 Task: In Heading Arial with underline. Font size of heading  '18'Font style of data Calibri. Font size of data  9Alignment of headline & data Align center. Fill color in heading,  RedFont color of data Black Apply border in Data No BorderIn the sheet   Pinnacle Sales templetes book
Action: Mouse moved to (257, 120)
Screenshot: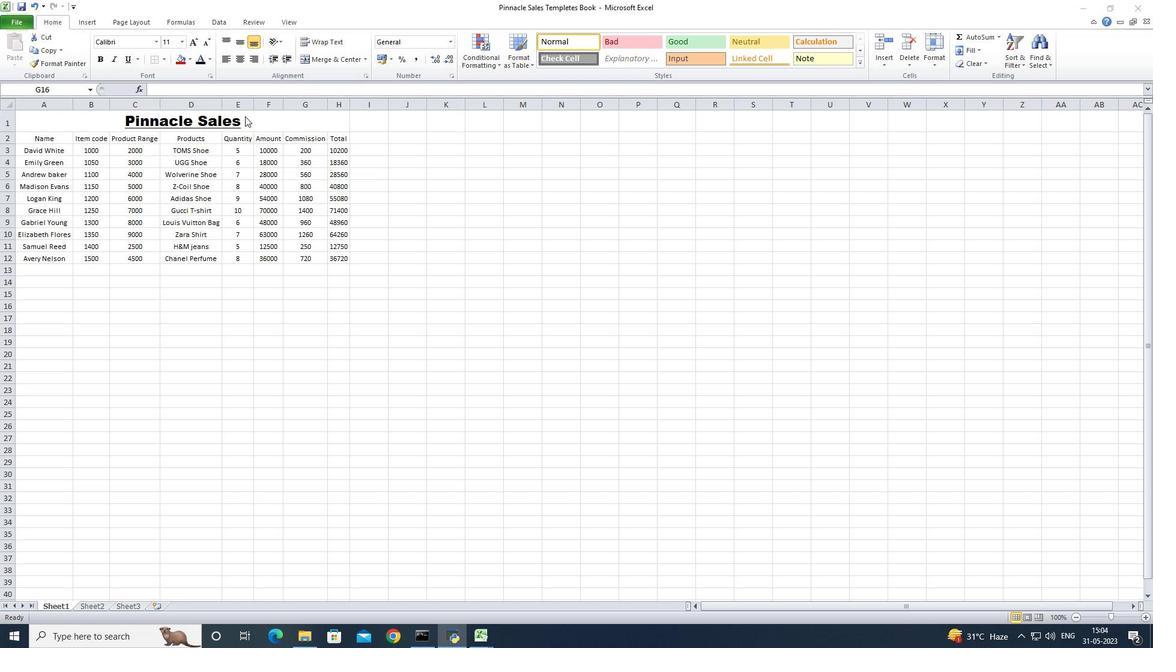 
Action: Mouse pressed left at (257, 120)
Screenshot: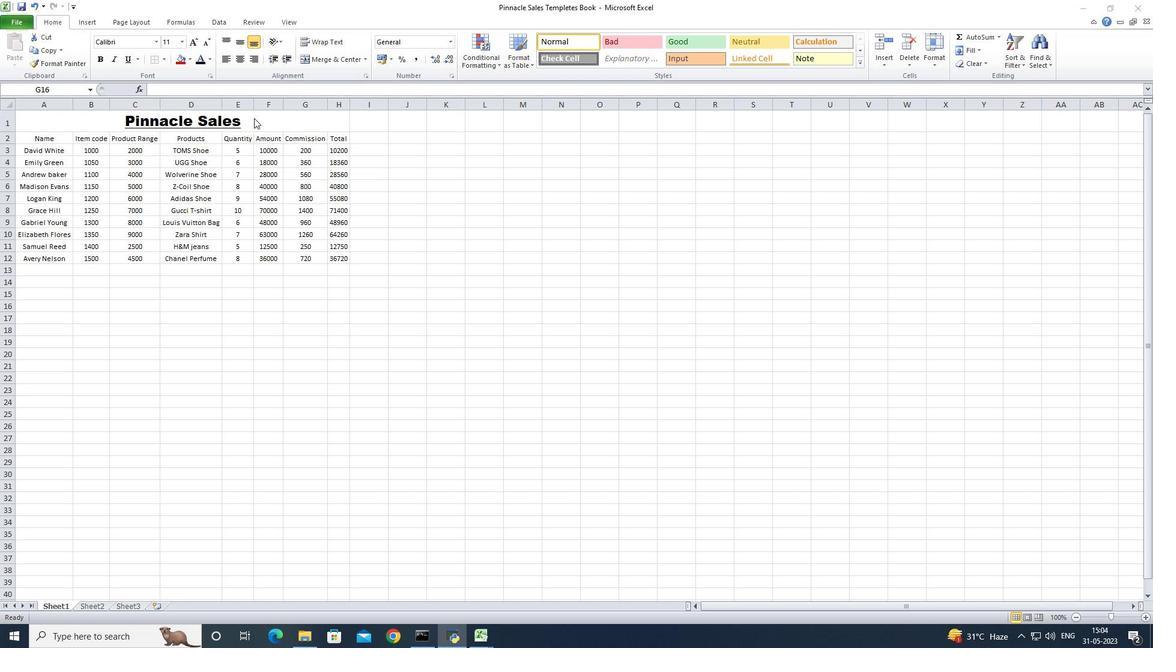 
Action: Mouse moved to (257, 120)
Screenshot: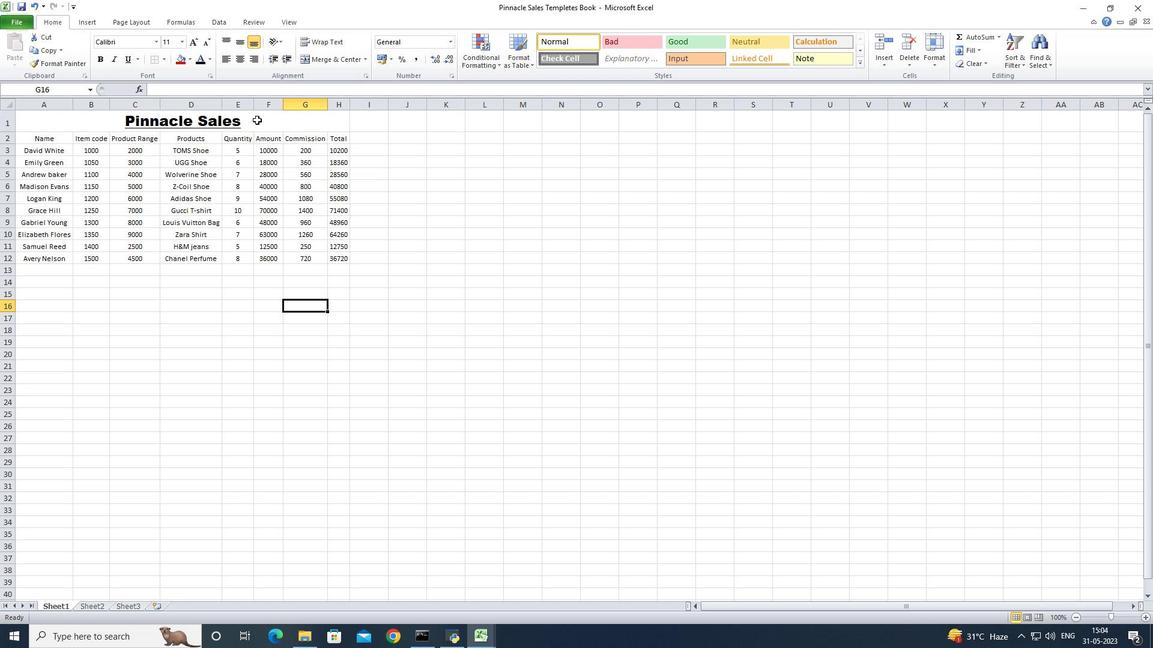
Action: Mouse pressed left at (257, 120)
Screenshot: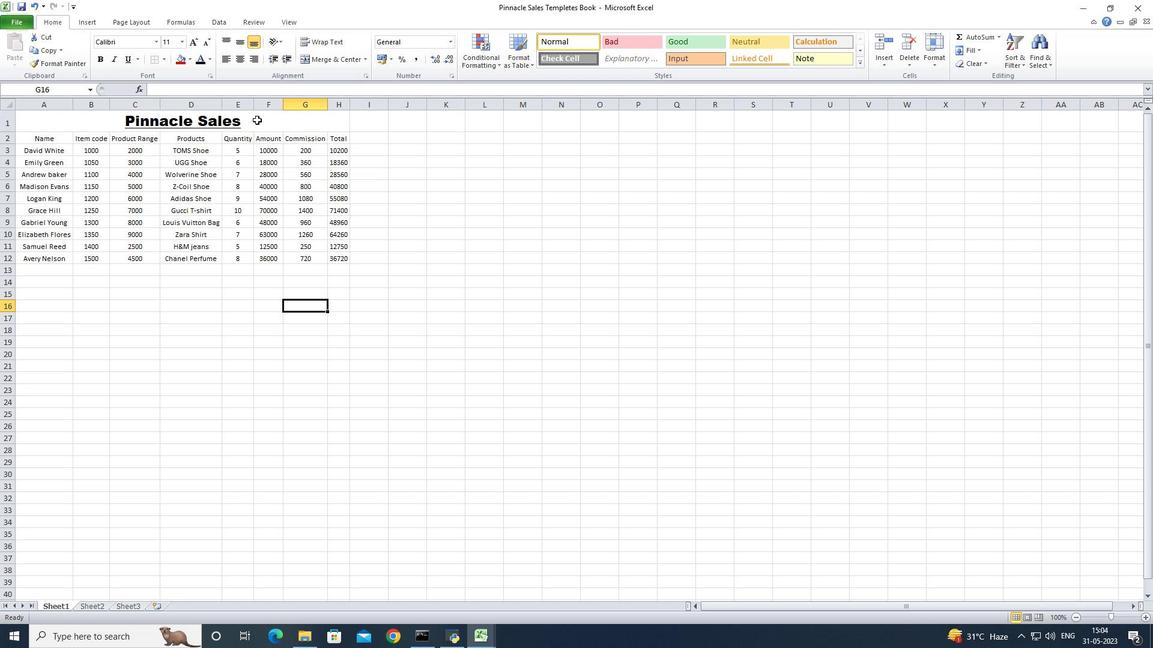 
Action: Mouse moved to (152, 43)
Screenshot: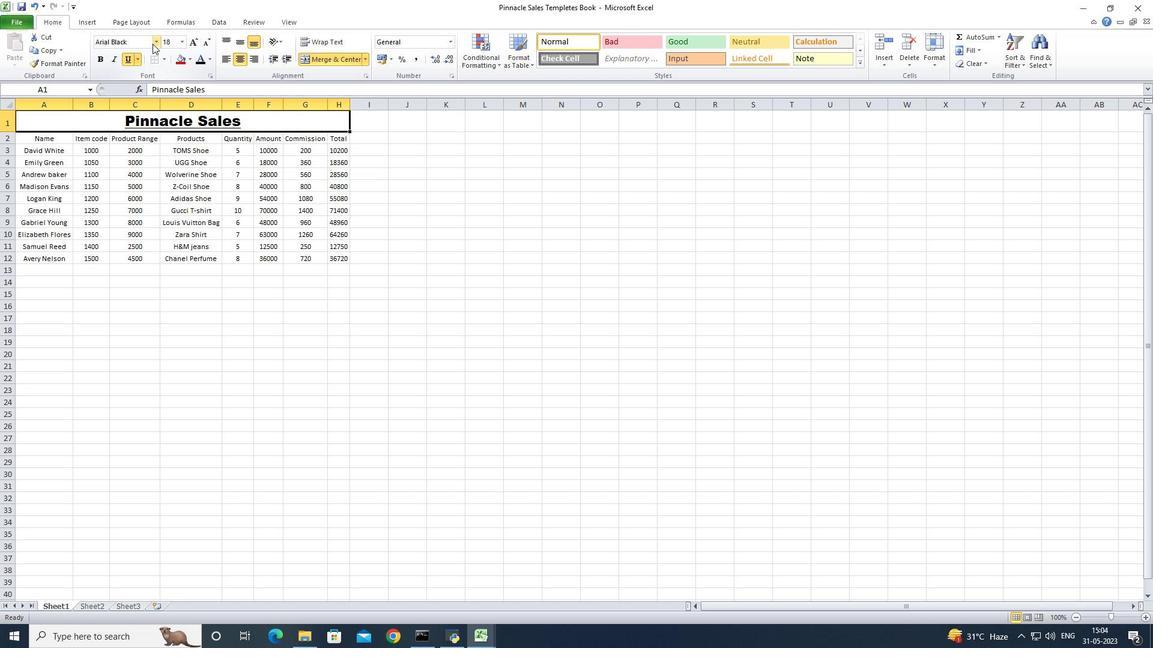 
Action: Mouse pressed left at (152, 43)
Screenshot: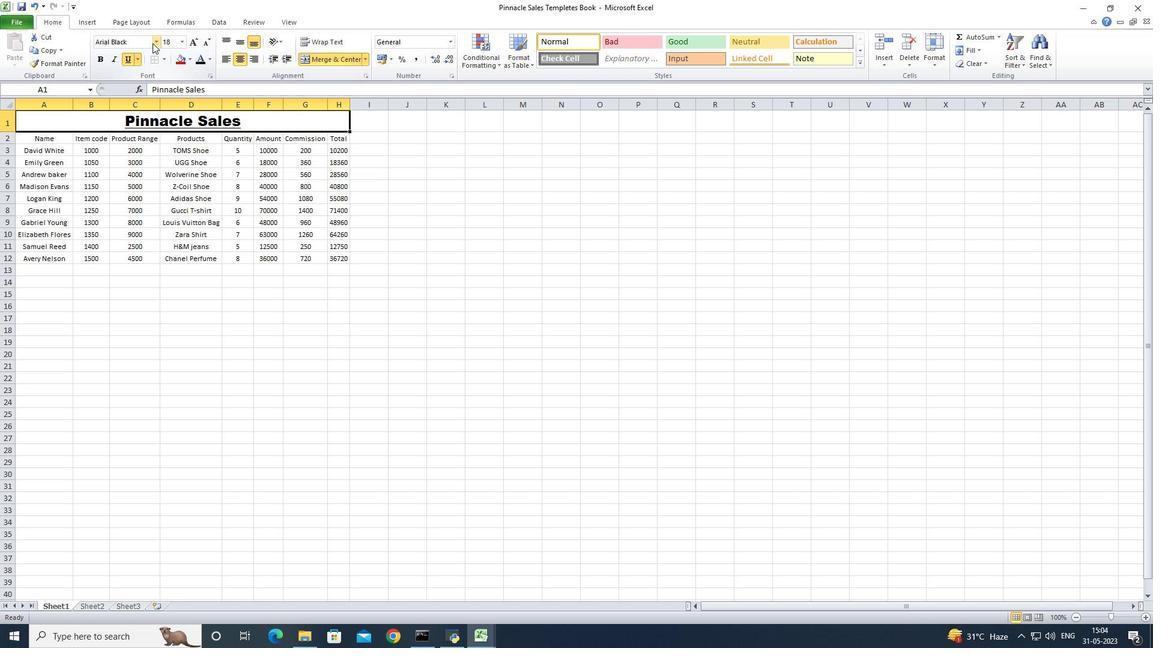 
Action: Mouse moved to (135, 137)
Screenshot: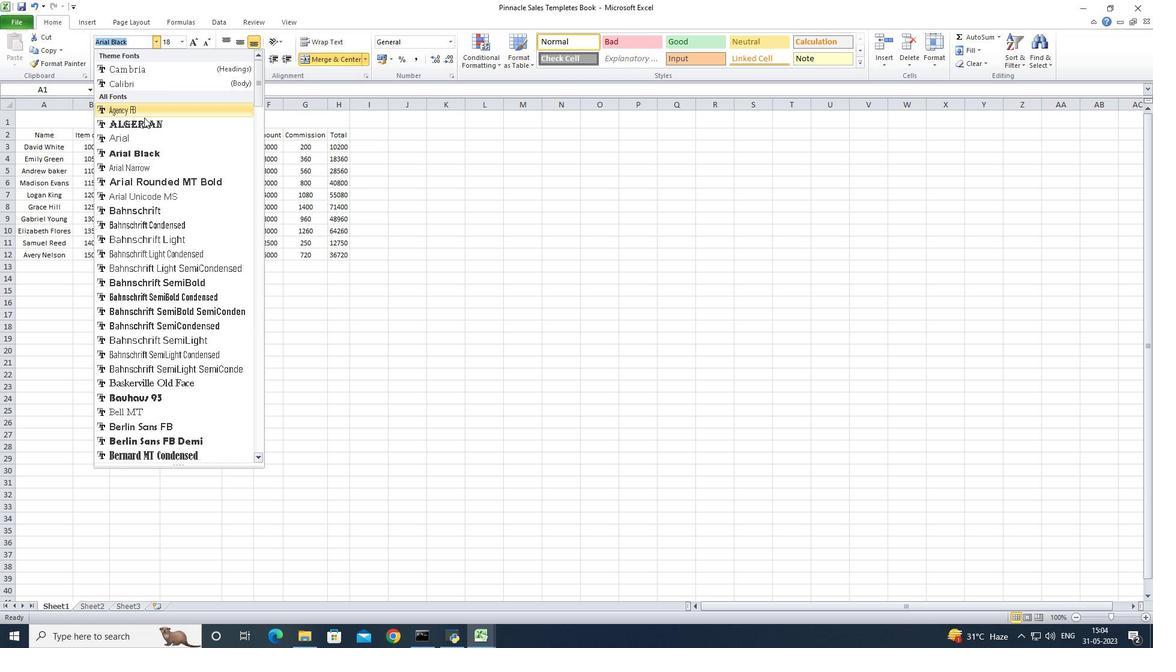 
Action: Mouse pressed left at (135, 137)
Screenshot: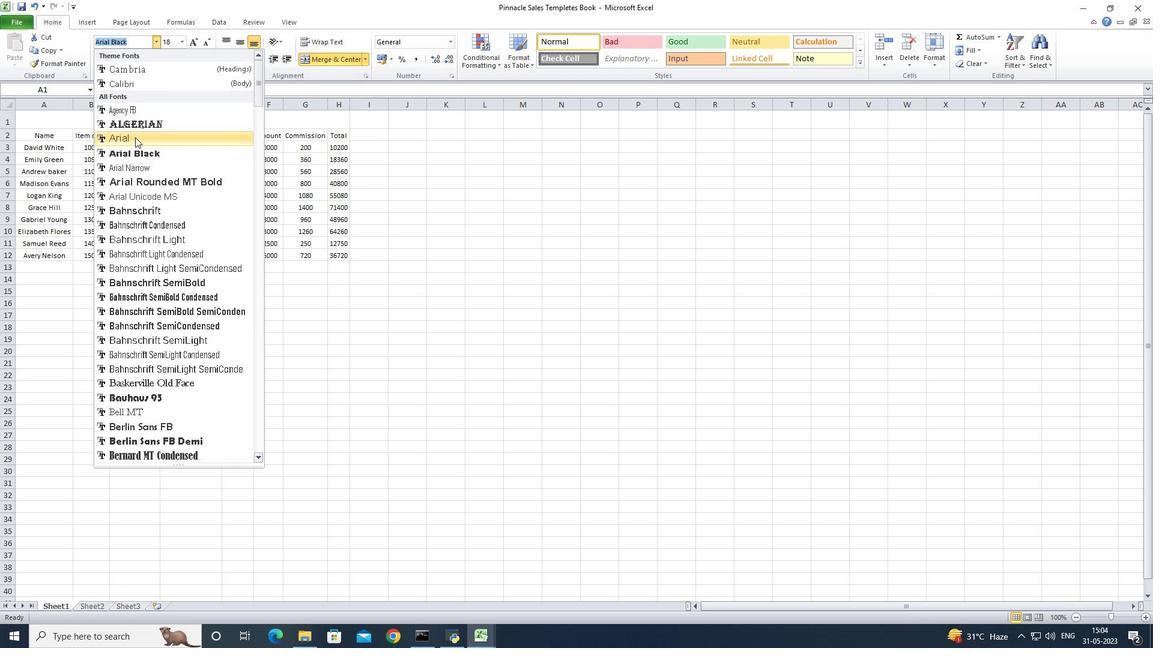 
Action: Mouse moved to (127, 64)
Screenshot: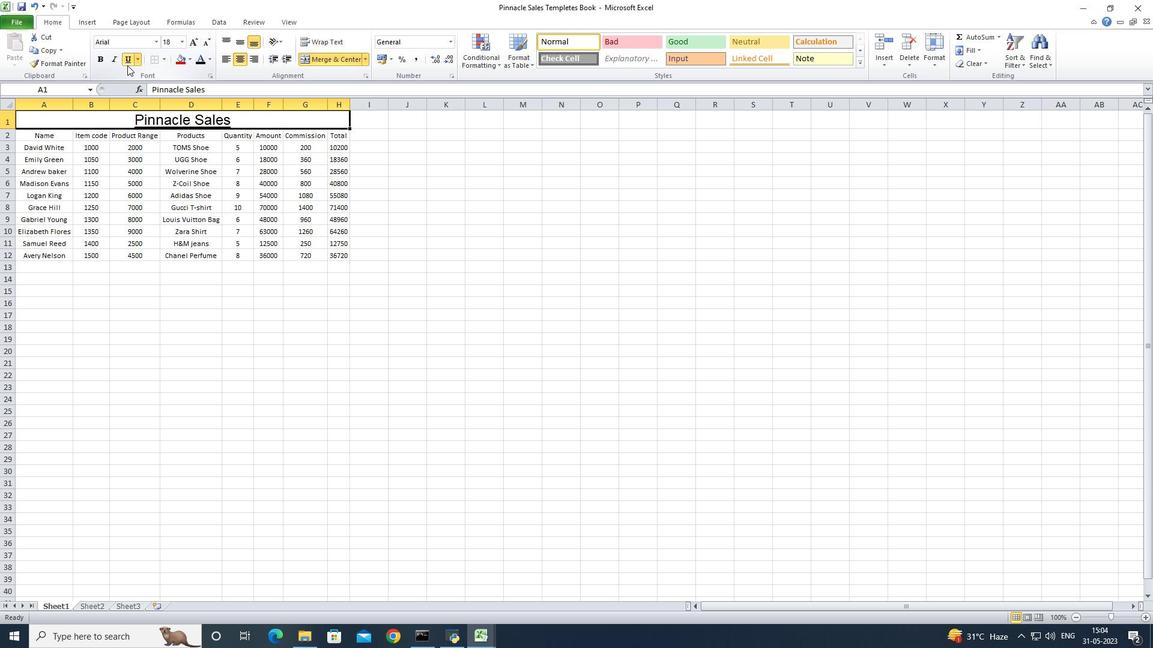 
Action: Mouse pressed left at (127, 64)
Screenshot: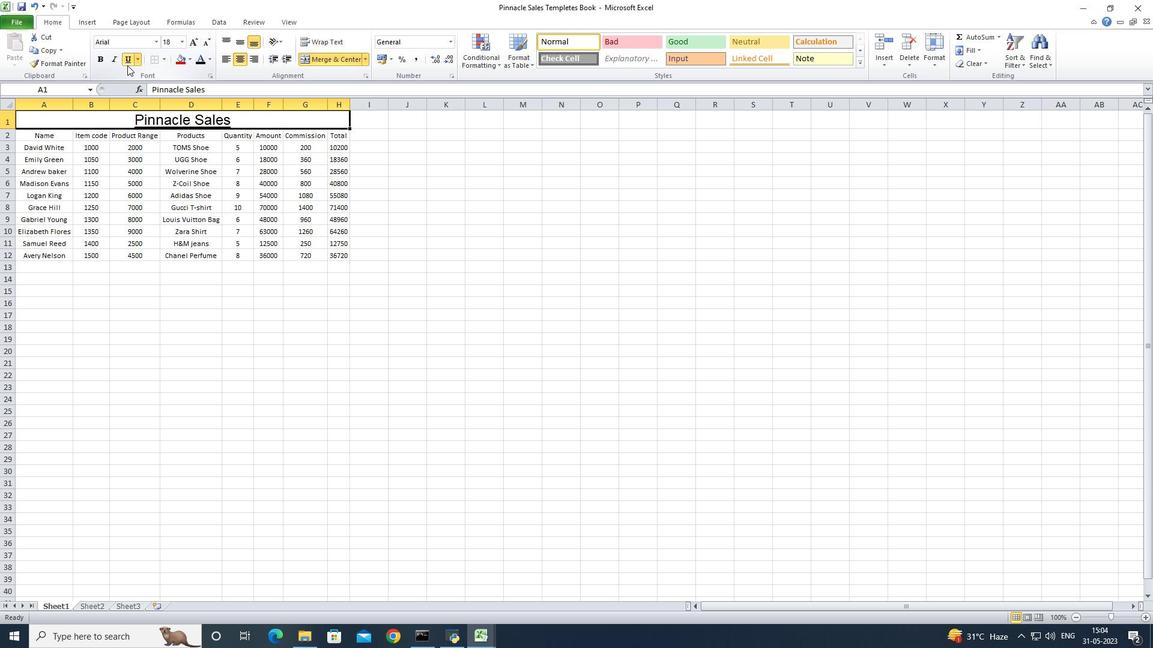 
Action: Mouse moved to (130, 57)
Screenshot: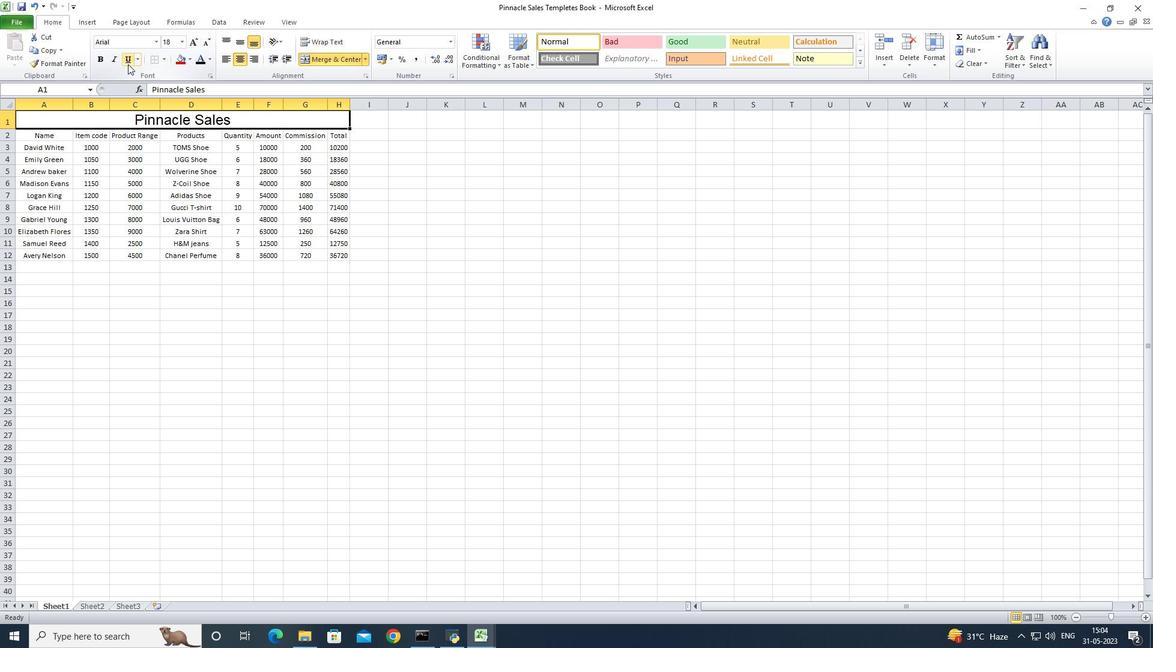 
Action: Mouse pressed left at (130, 57)
Screenshot: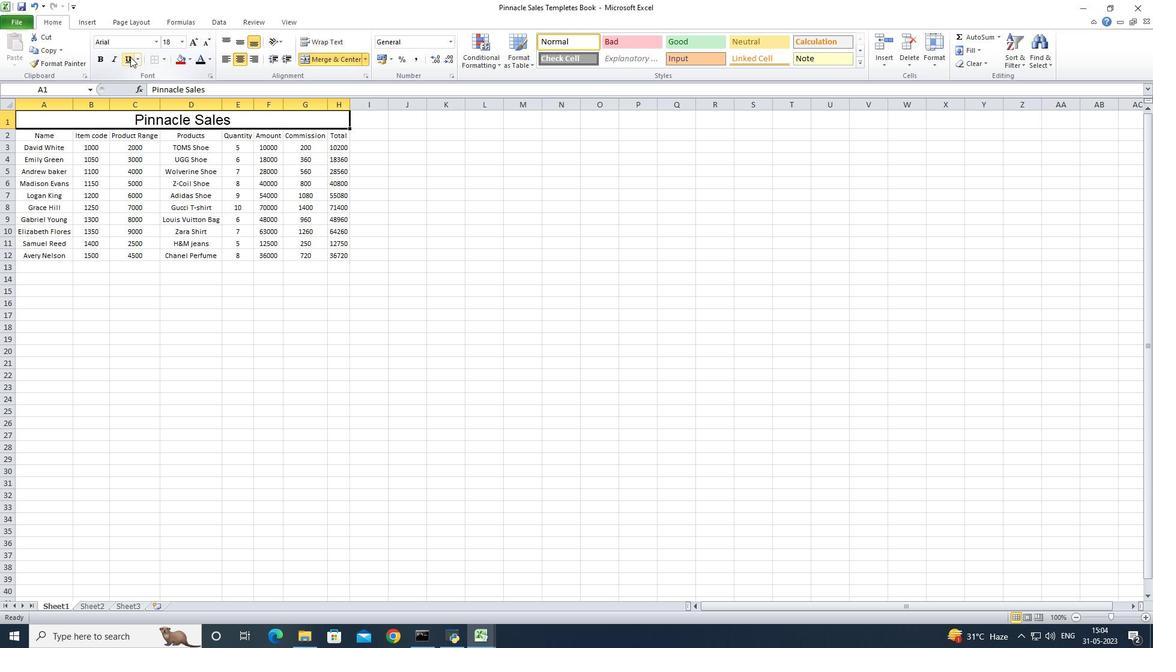 
Action: Mouse moved to (185, 45)
Screenshot: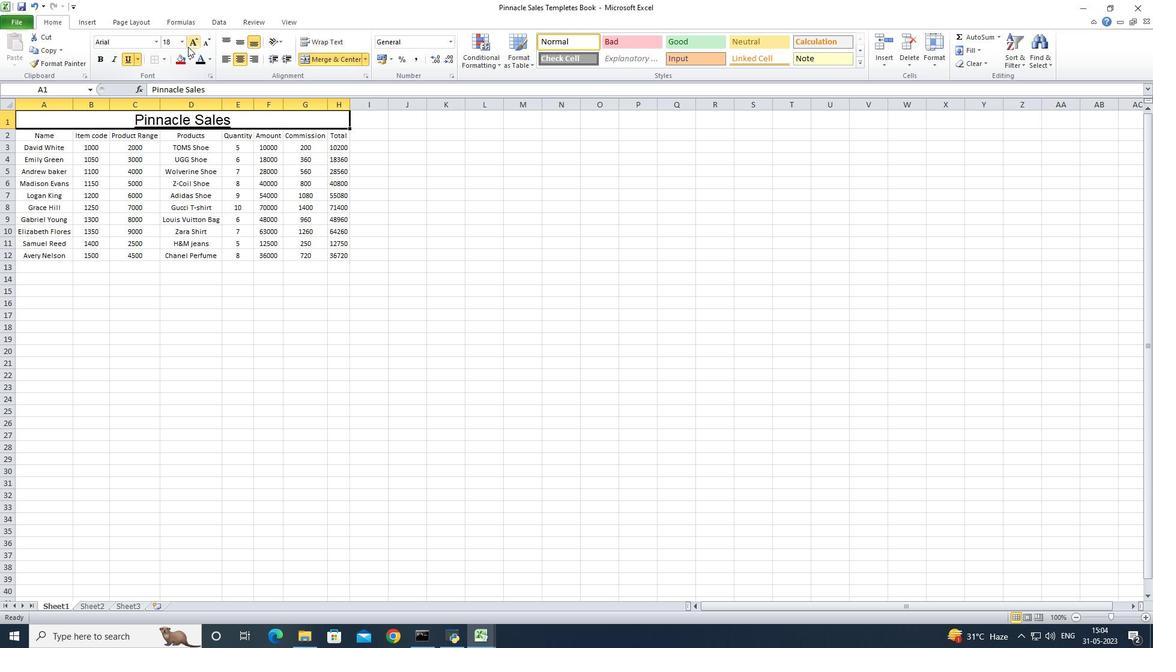 
Action: Mouse pressed left at (185, 45)
Screenshot: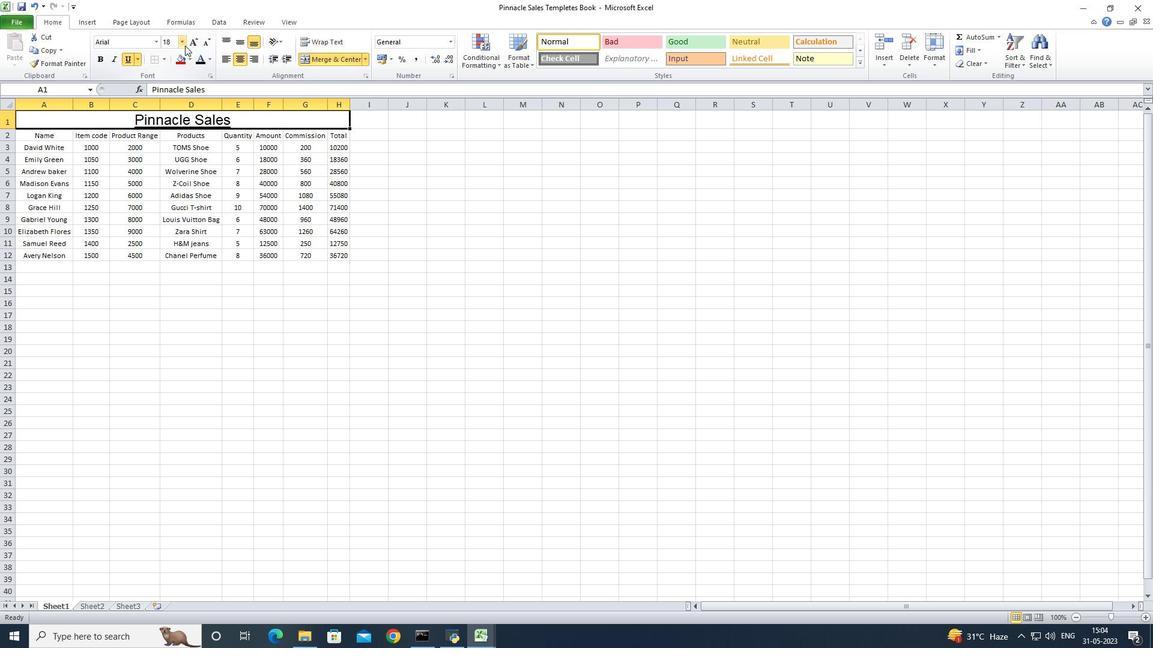 
Action: Mouse moved to (164, 127)
Screenshot: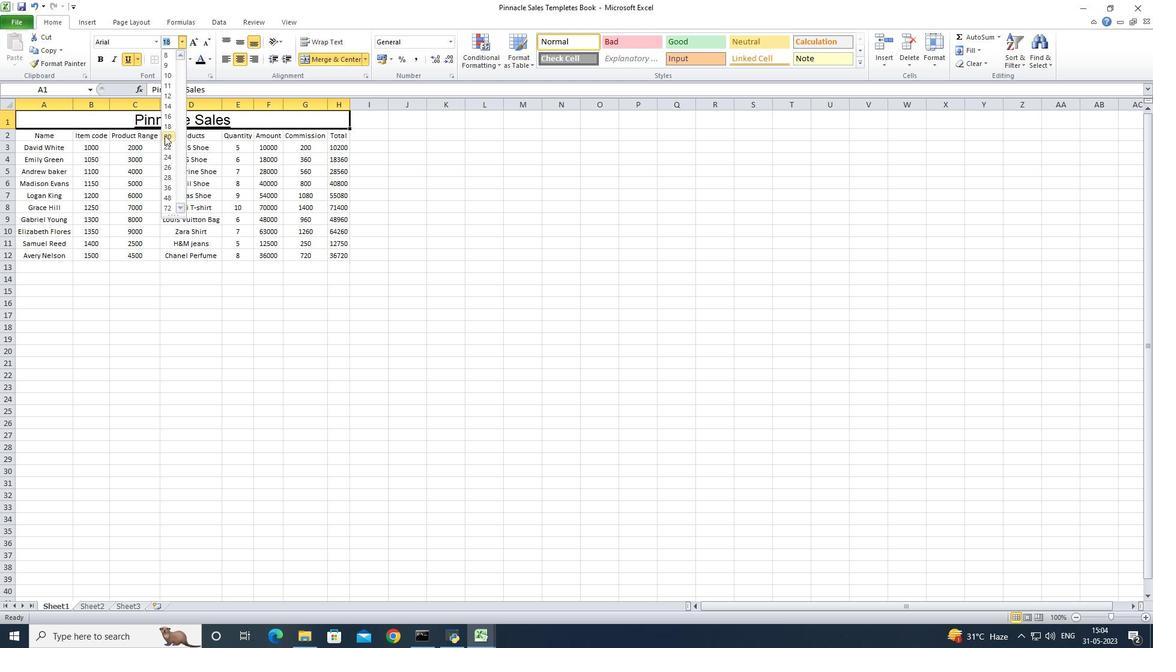
Action: Mouse pressed left at (164, 127)
Screenshot: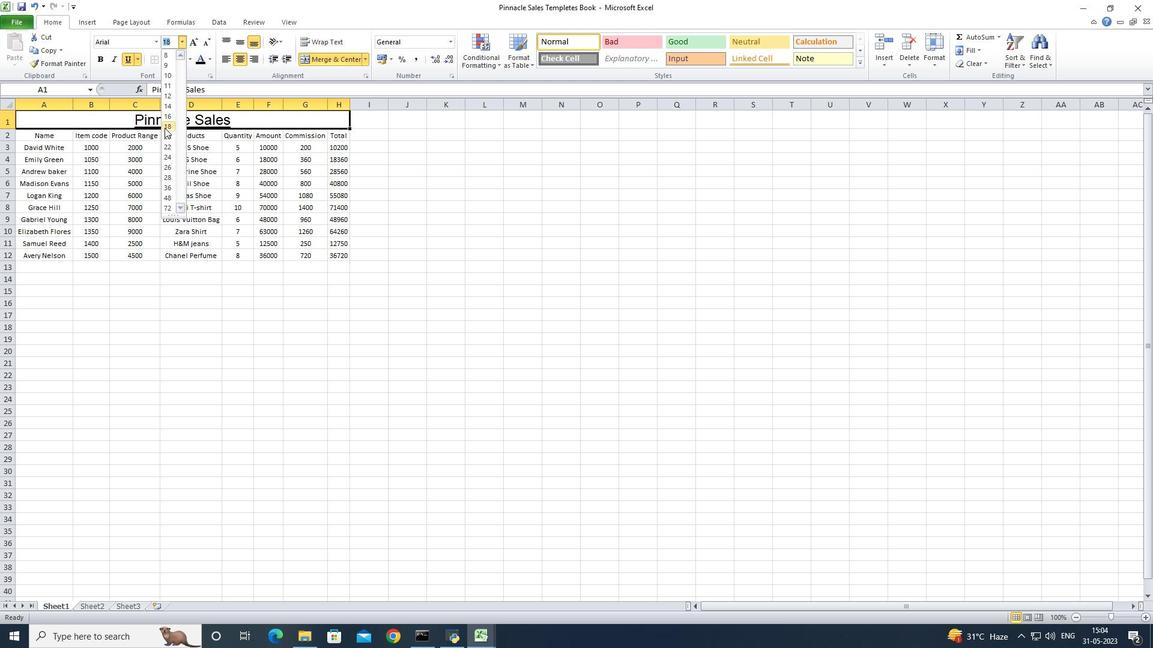 
Action: Mouse moved to (62, 136)
Screenshot: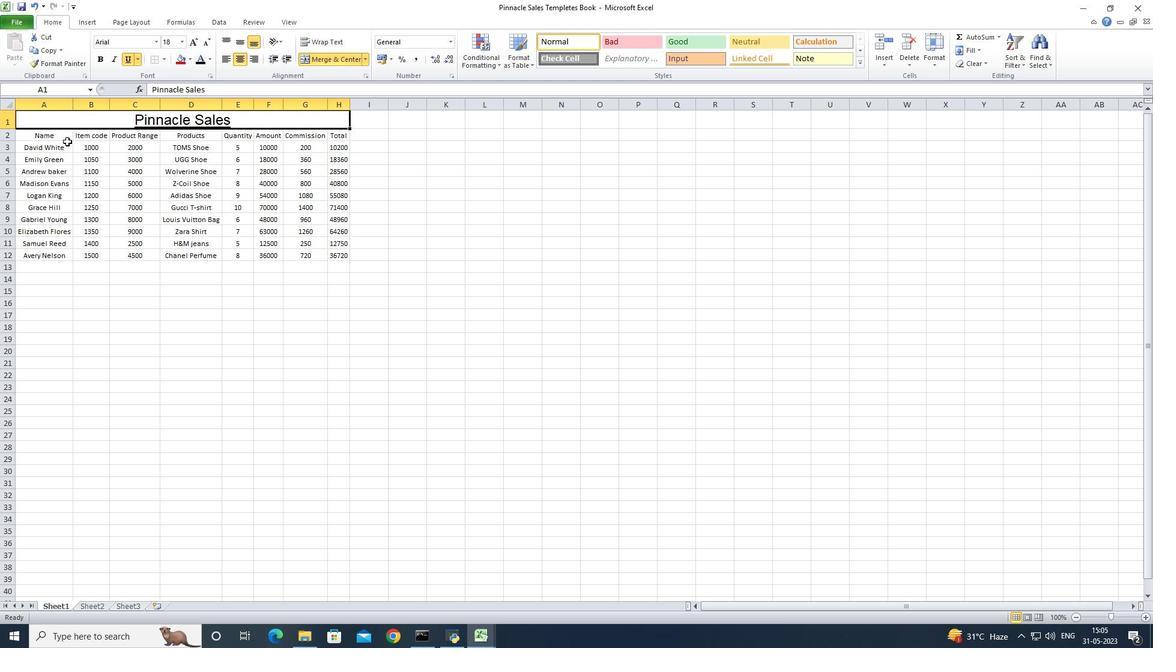 
Action: Mouse pressed left at (62, 136)
Screenshot: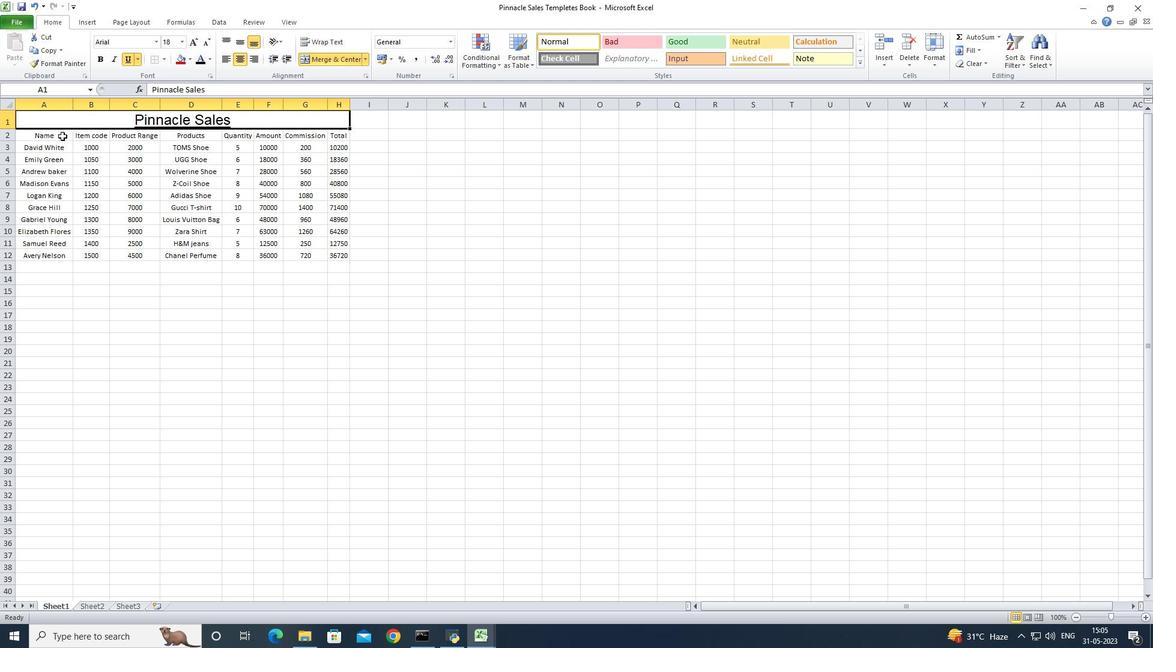 
Action: Mouse moved to (153, 42)
Screenshot: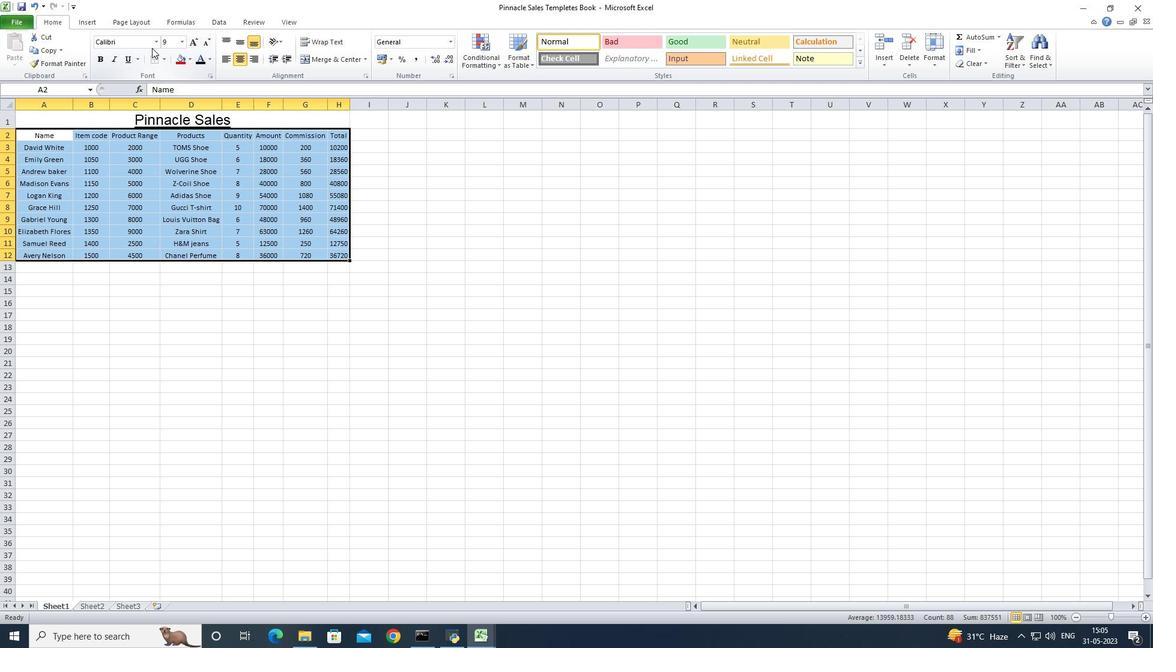 
Action: Mouse pressed left at (153, 42)
Screenshot: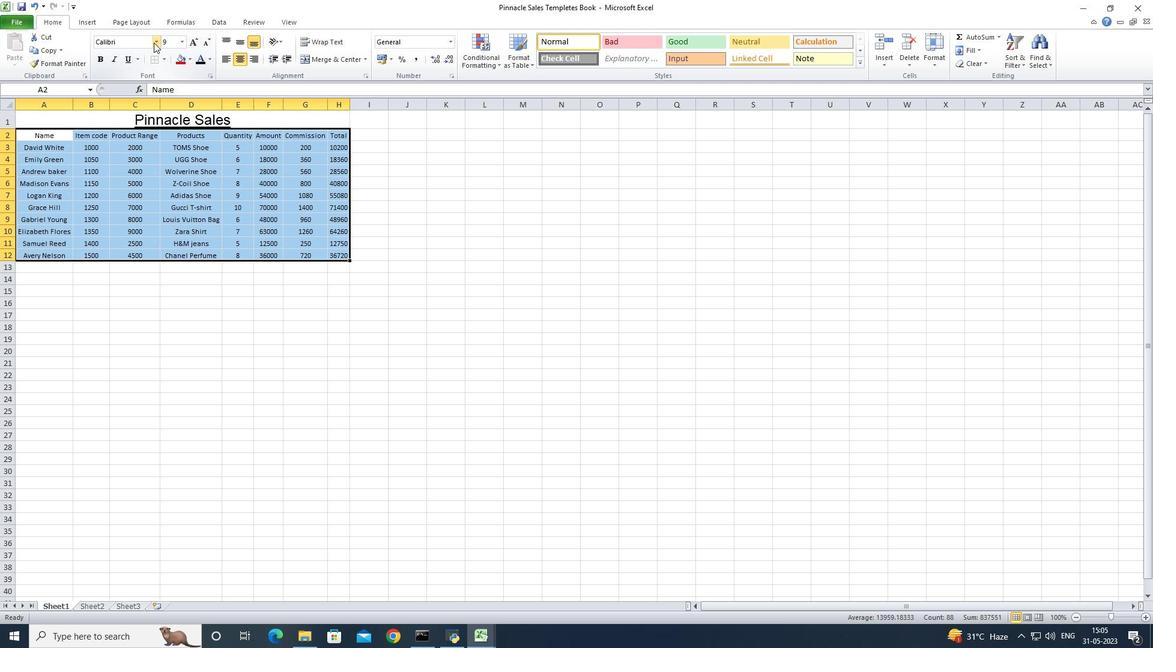 
Action: Mouse moved to (128, 79)
Screenshot: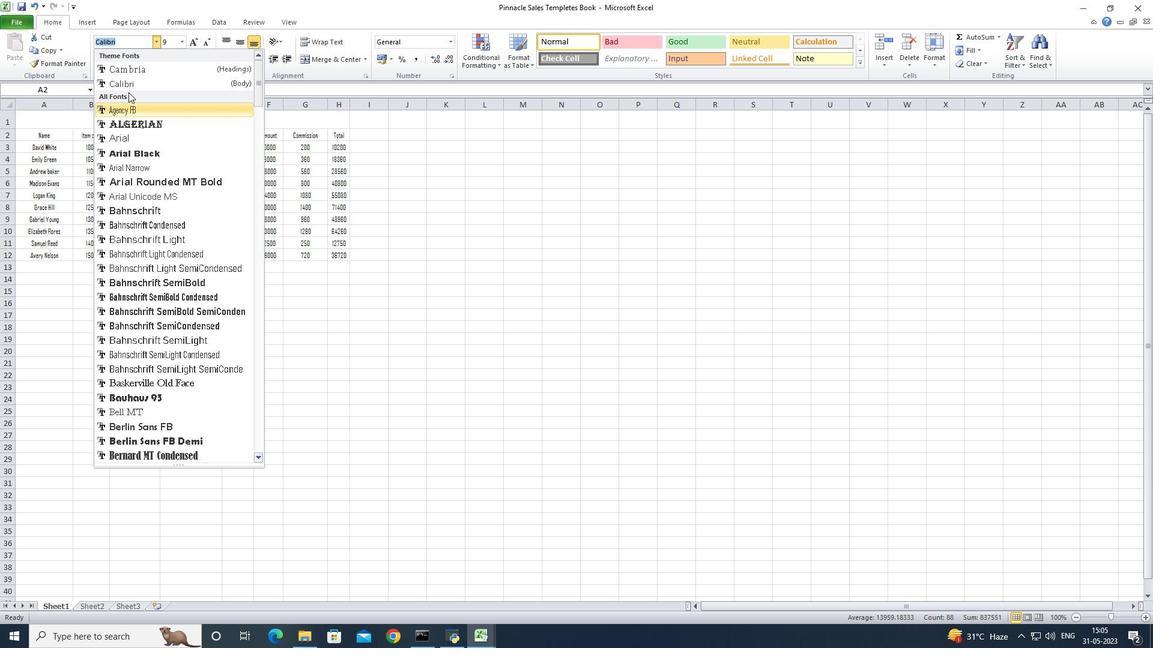
Action: Mouse pressed left at (128, 79)
Screenshot: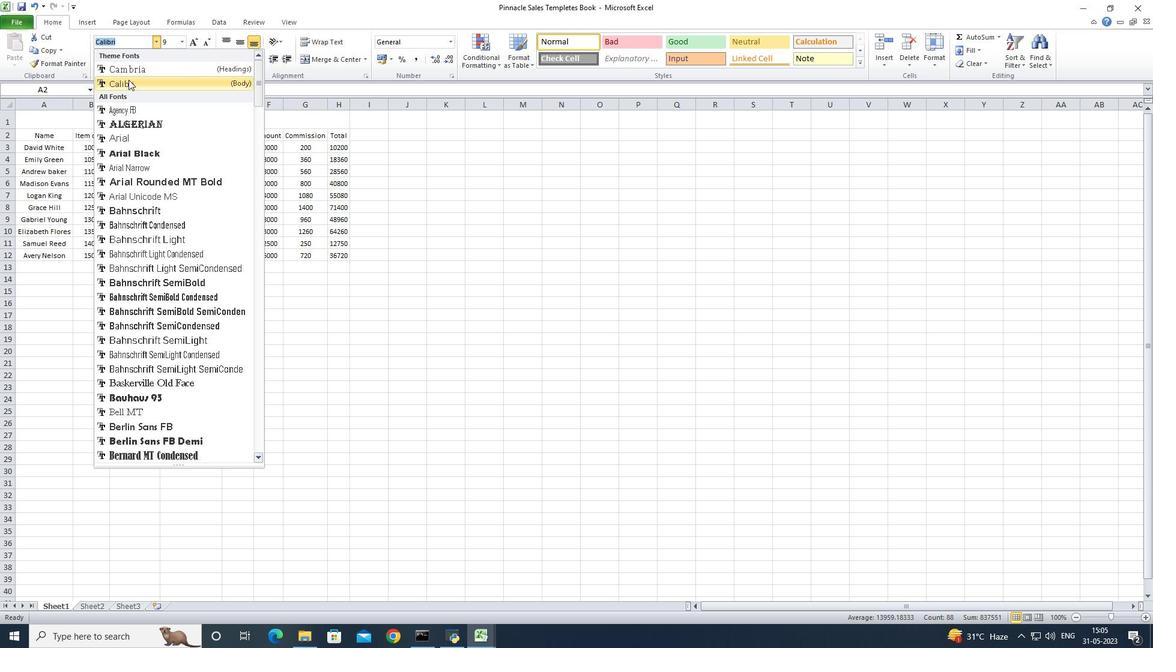 
Action: Mouse moved to (183, 42)
Screenshot: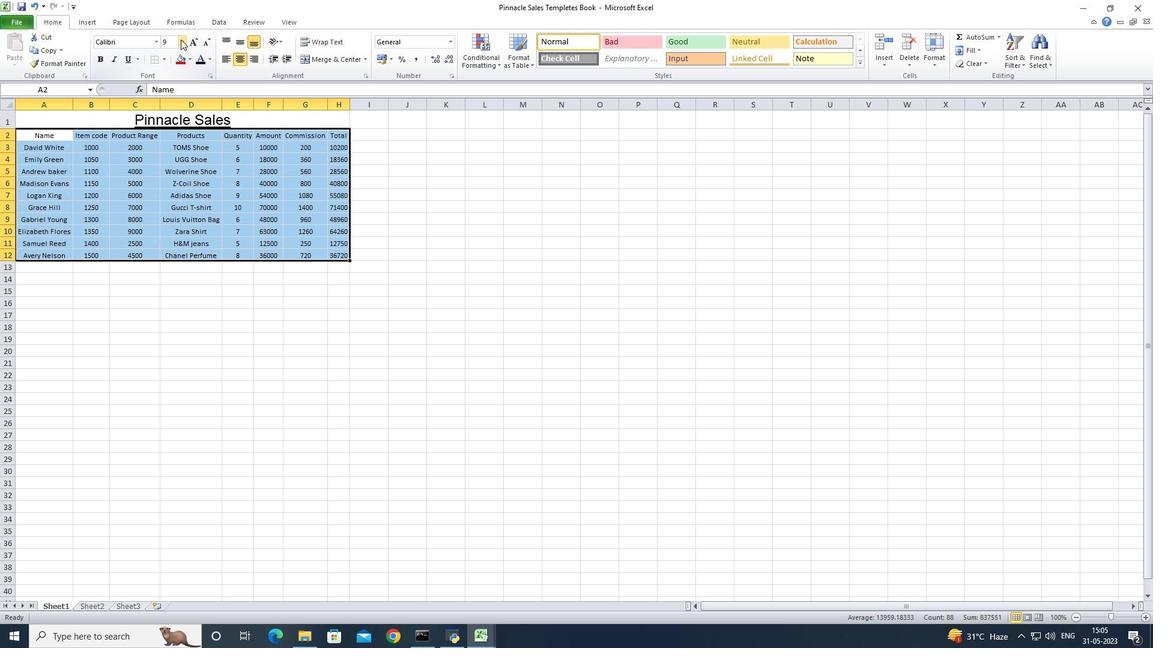 
Action: Mouse pressed left at (183, 42)
Screenshot: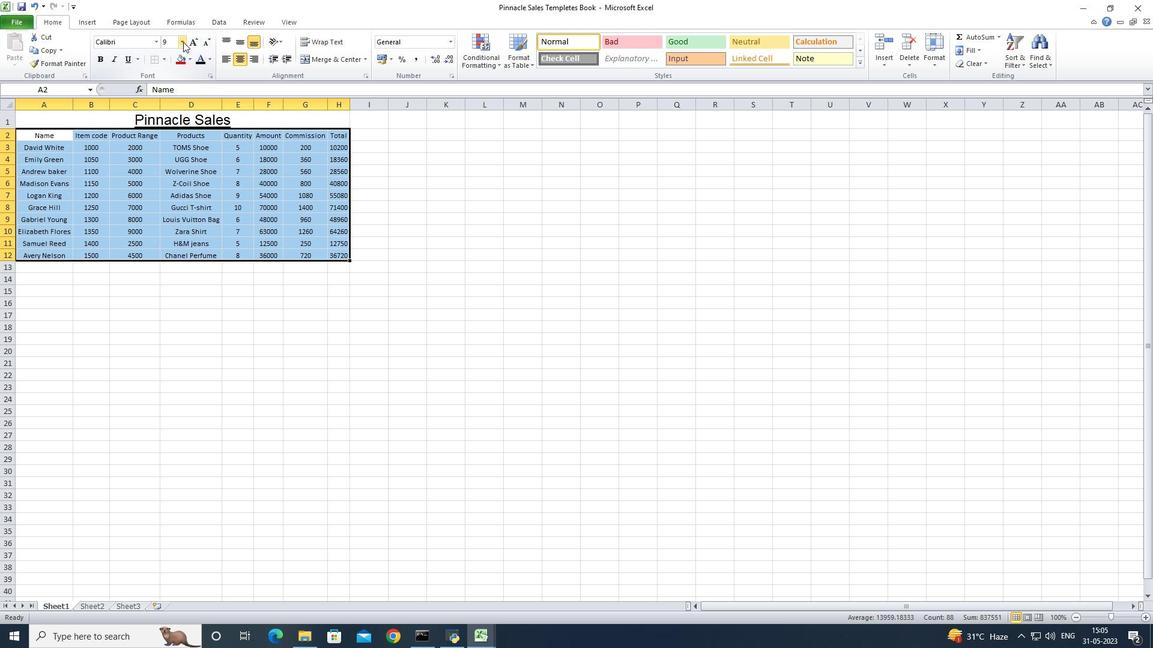 
Action: Mouse moved to (167, 65)
Screenshot: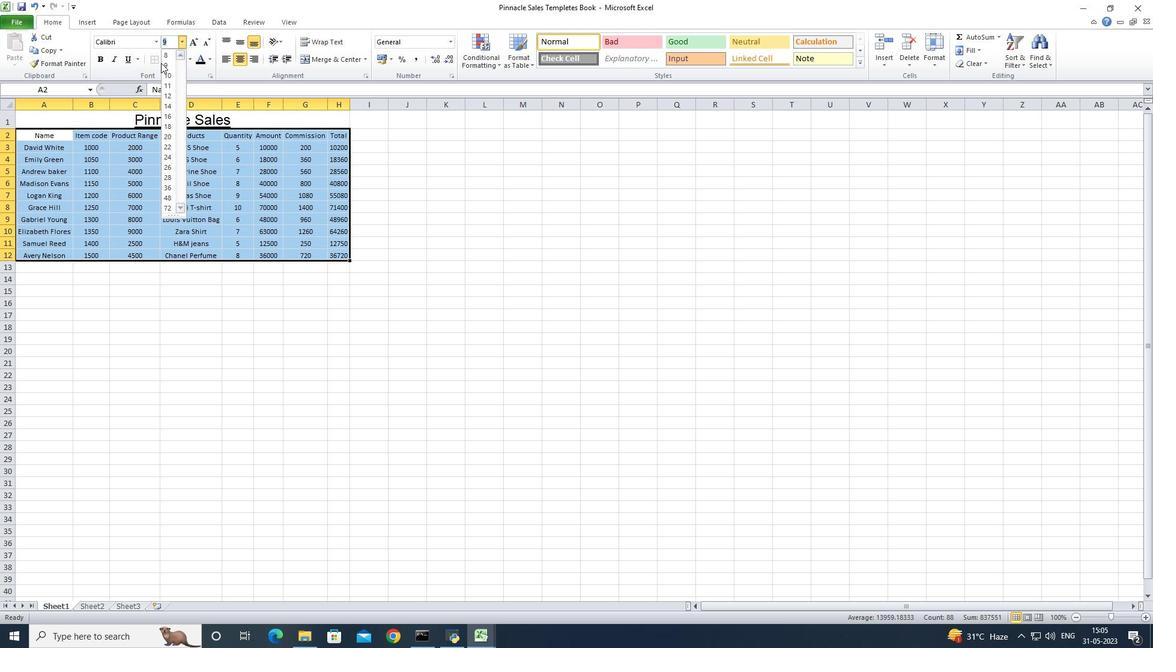 
Action: Mouse pressed left at (167, 65)
Screenshot: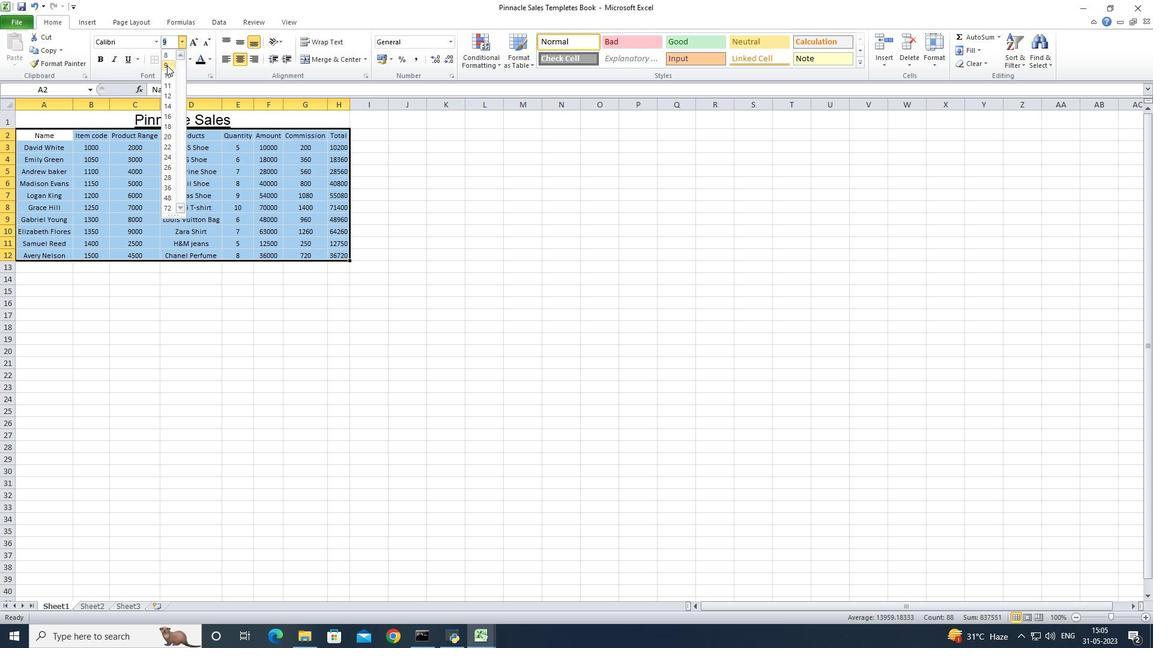 
Action: Mouse moved to (109, 120)
Screenshot: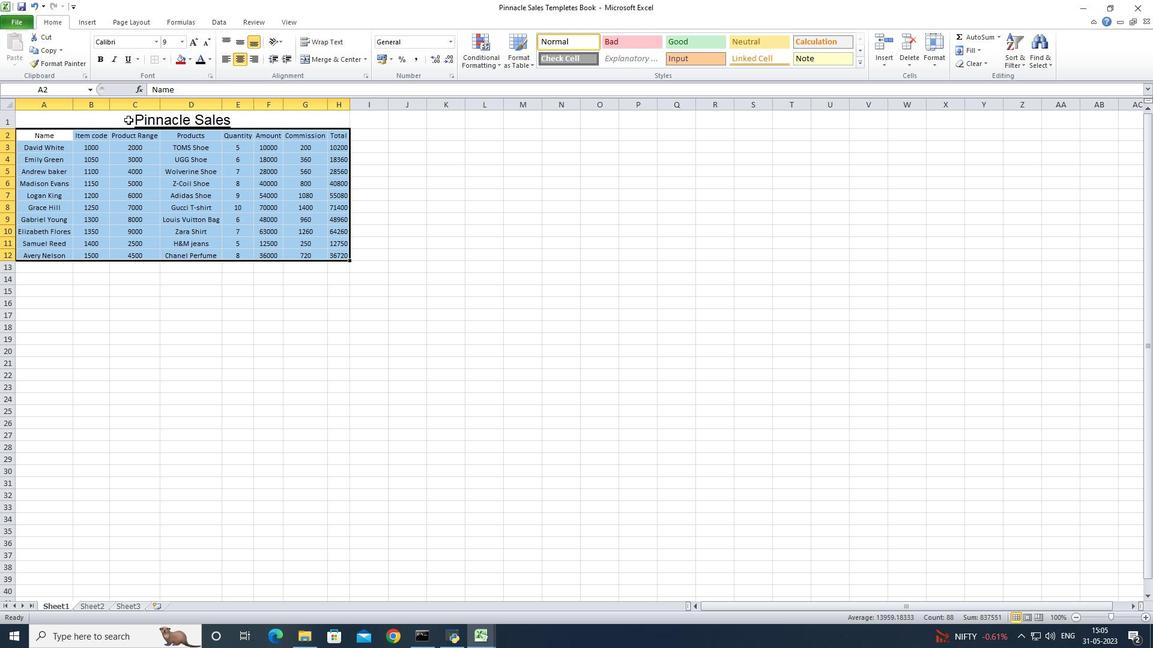 
Action: Mouse pressed left at (109, 120)
Screenshot: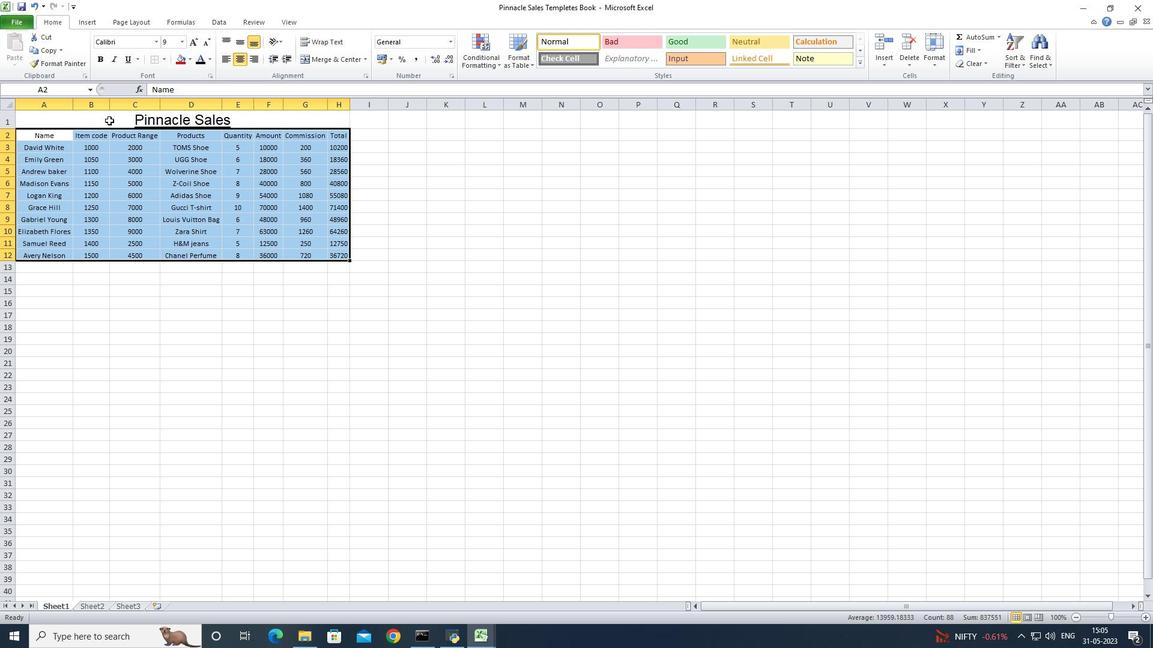 
Action: Mouse moved to (243, 63)
Screenshot: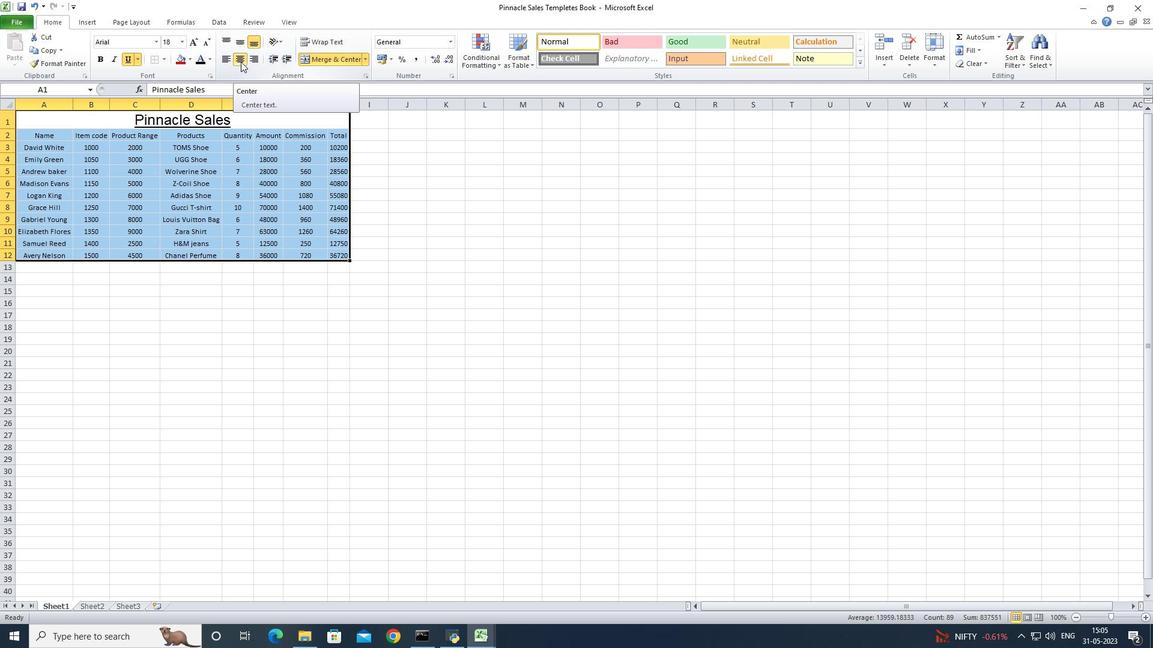 
Action: Mouse pressed left at (243, 63)
Screenshot: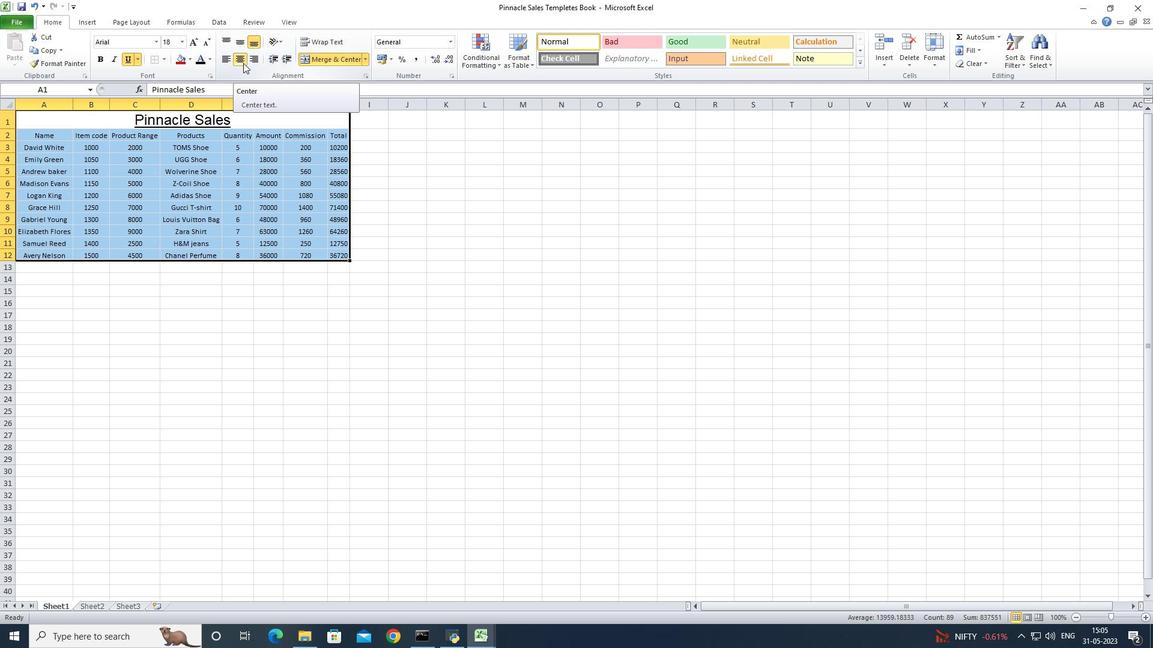 
Action: Mouse pressed left at (243, 63)
Screenshot: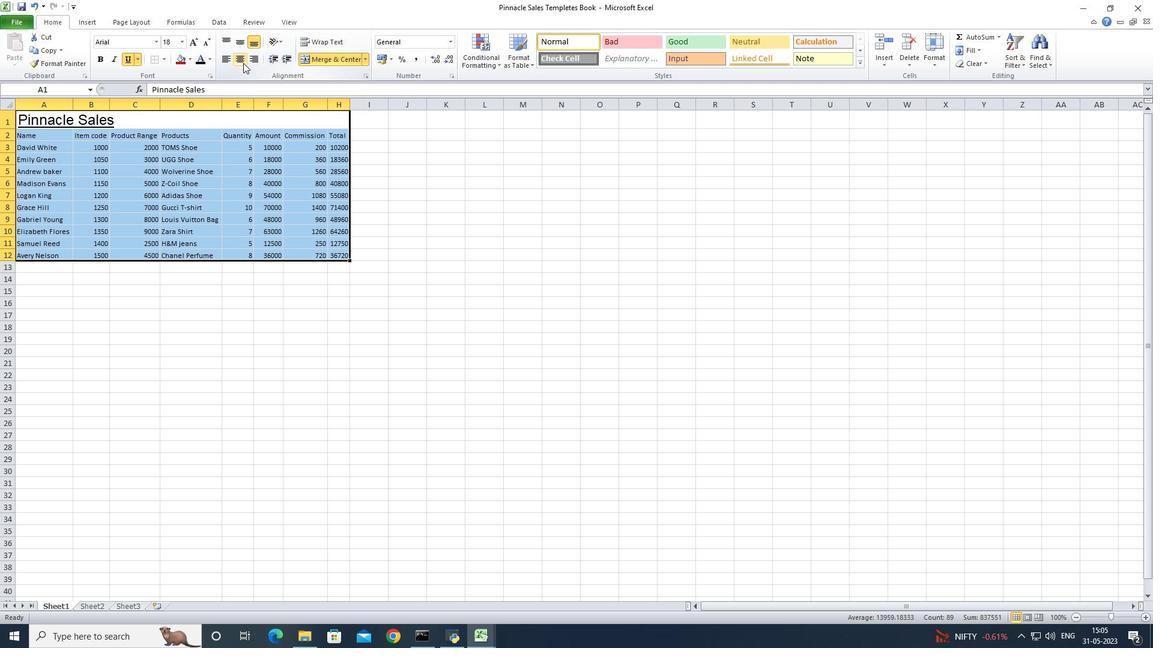 
Action: Mouse moved to (251, 123)
Screenshot: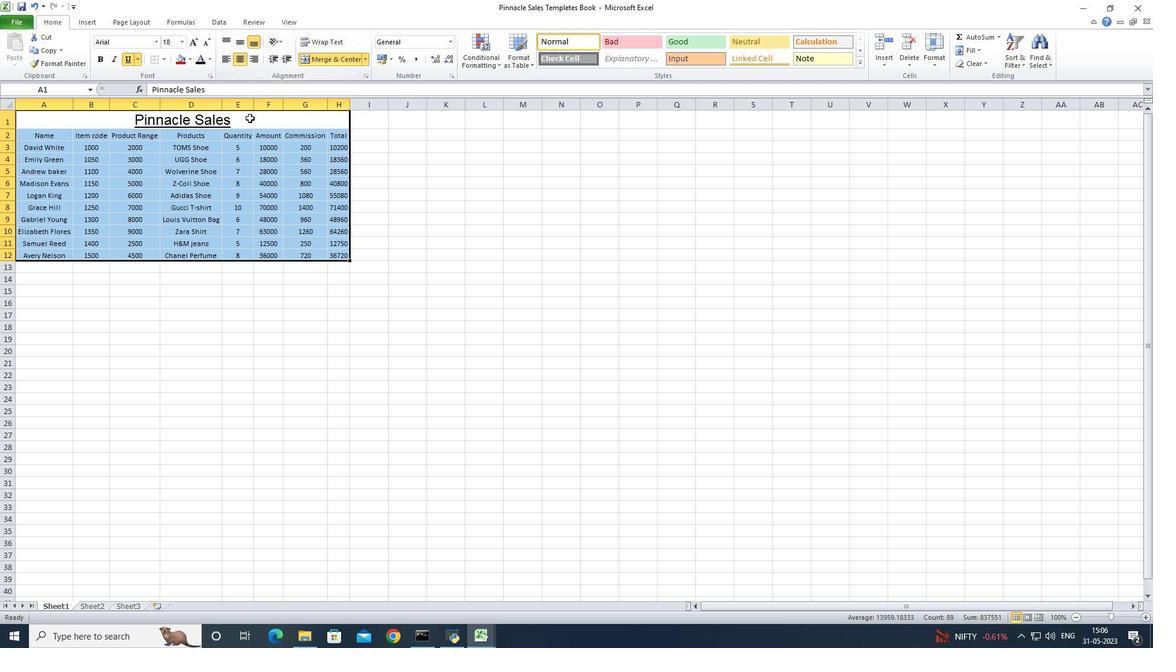 
Action: Mouse pressed left at (251, 123)
Screenshot: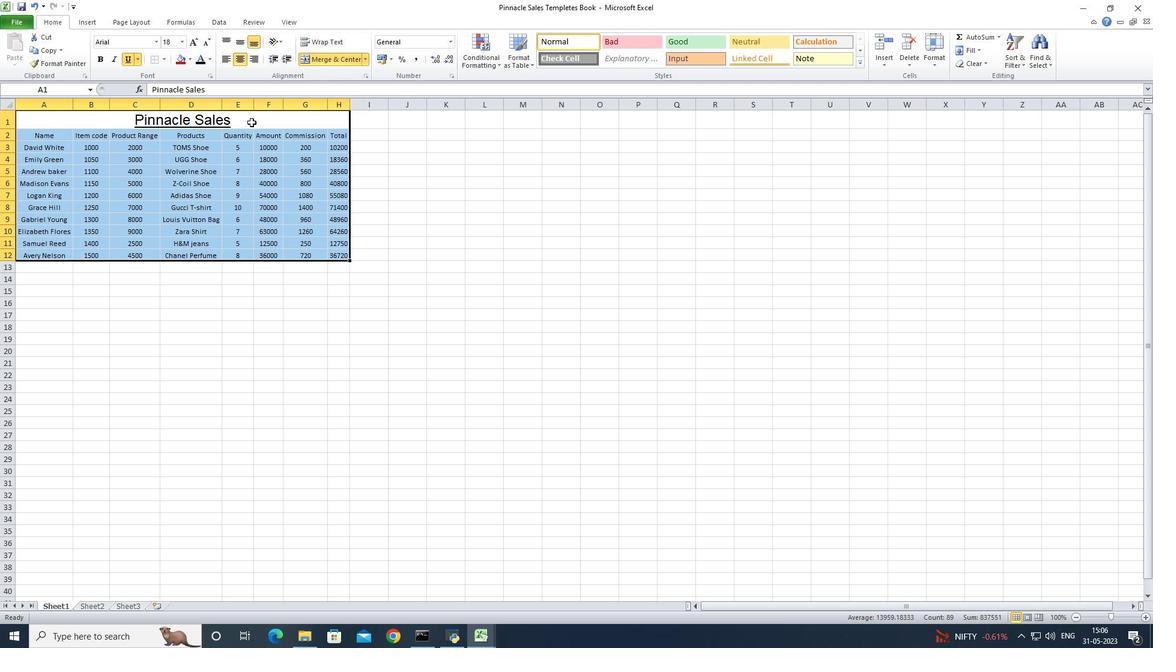 
Action: Mouse moved to (190, 62)
Screenshot: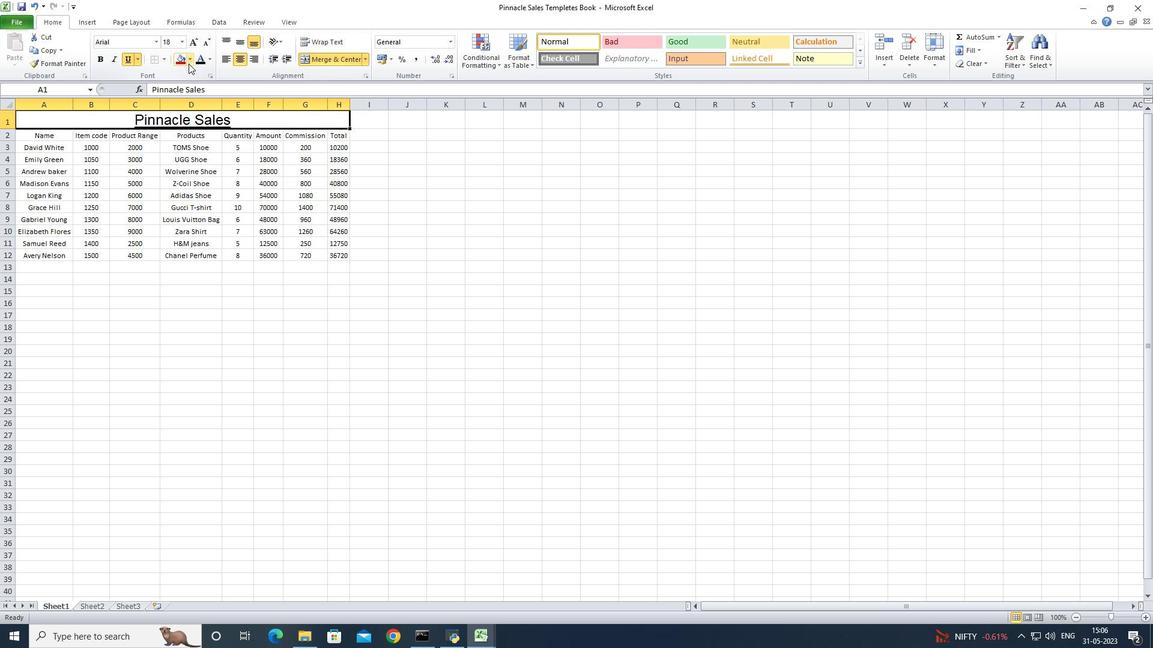 
Action: Mouse pressed left at (190, 62)
Screenshot: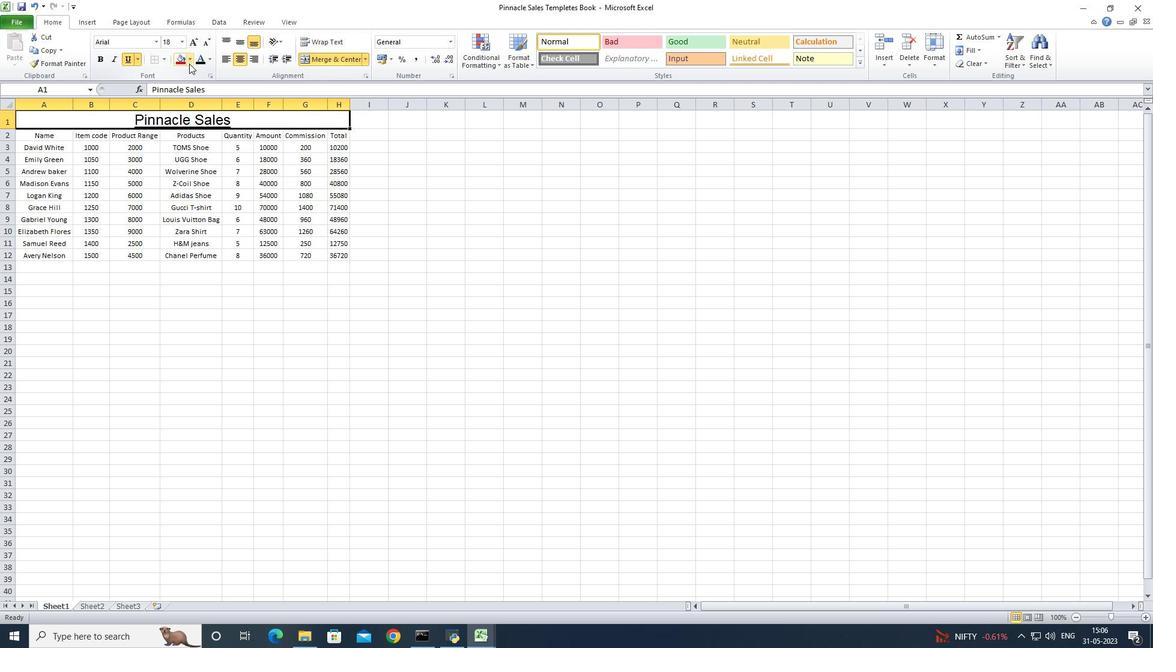 
Action: Mouse moved to (190, 148)
Screenshot: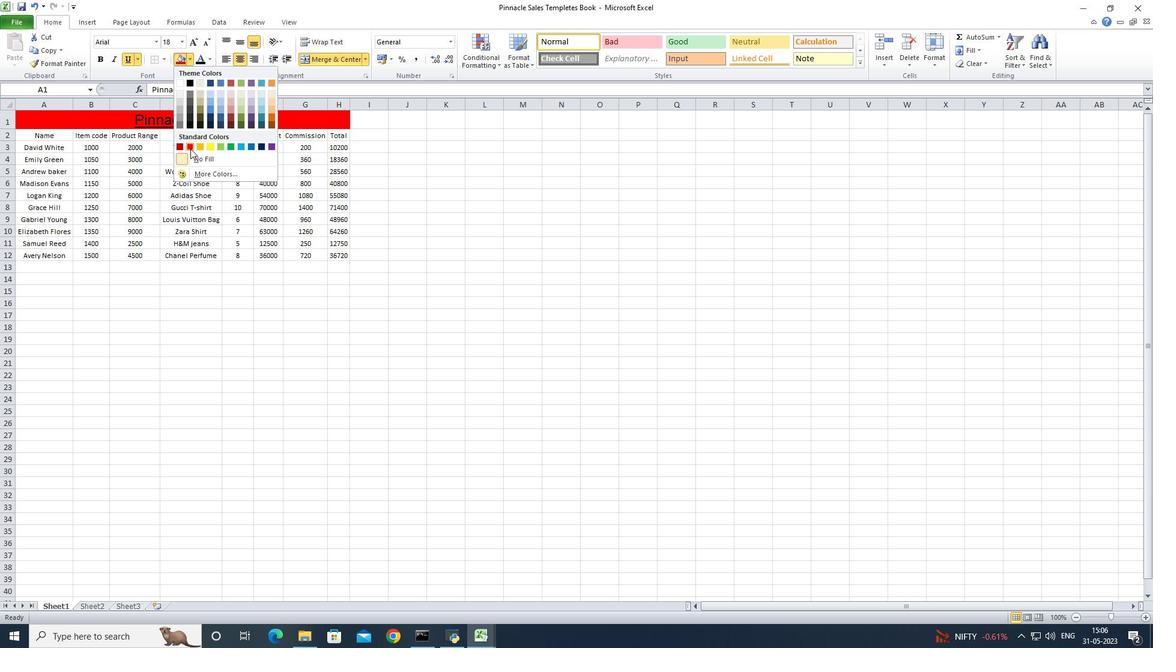 
Action: Mouse pressed left at (190, 148)
Screenshot: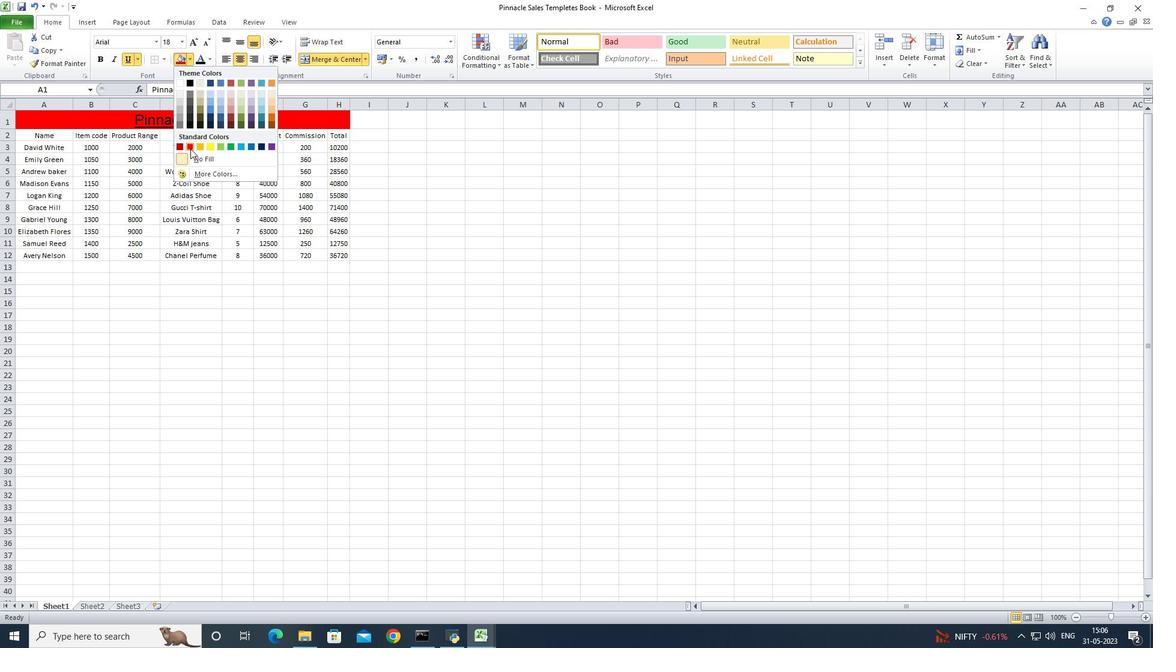 
Action: Mouse moved to (52, 136)
Screenshot: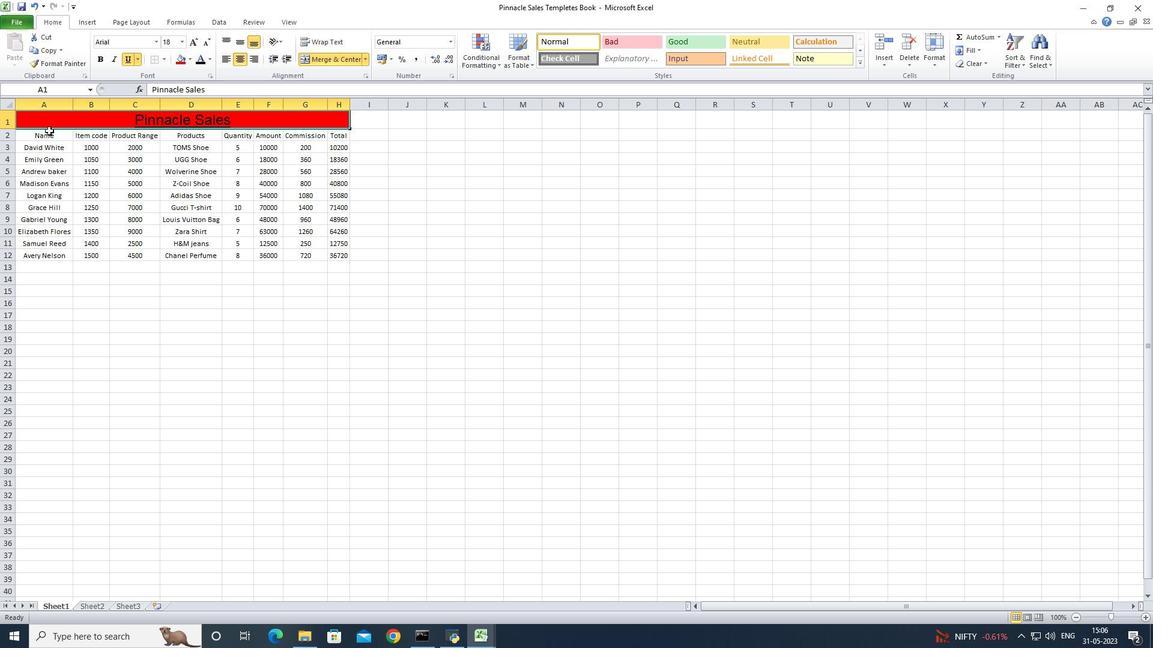 
Action: Mouse pressed left at (52, 136)
Screenshot: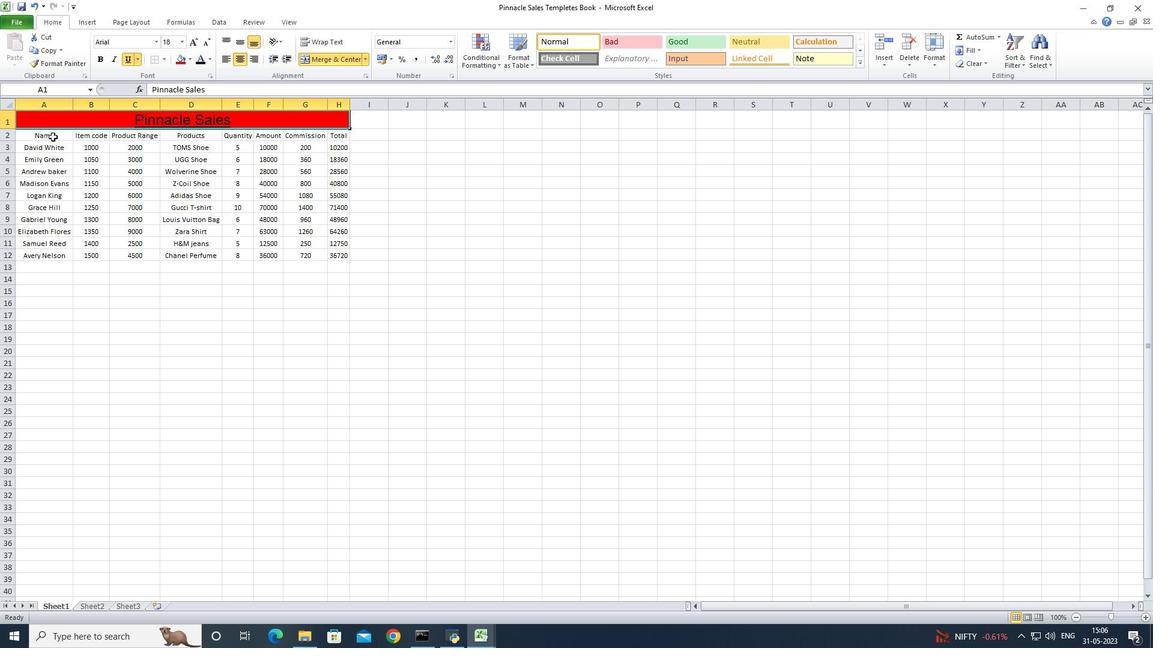 
Action: Mouse moved to (209, 62)
Screenshot: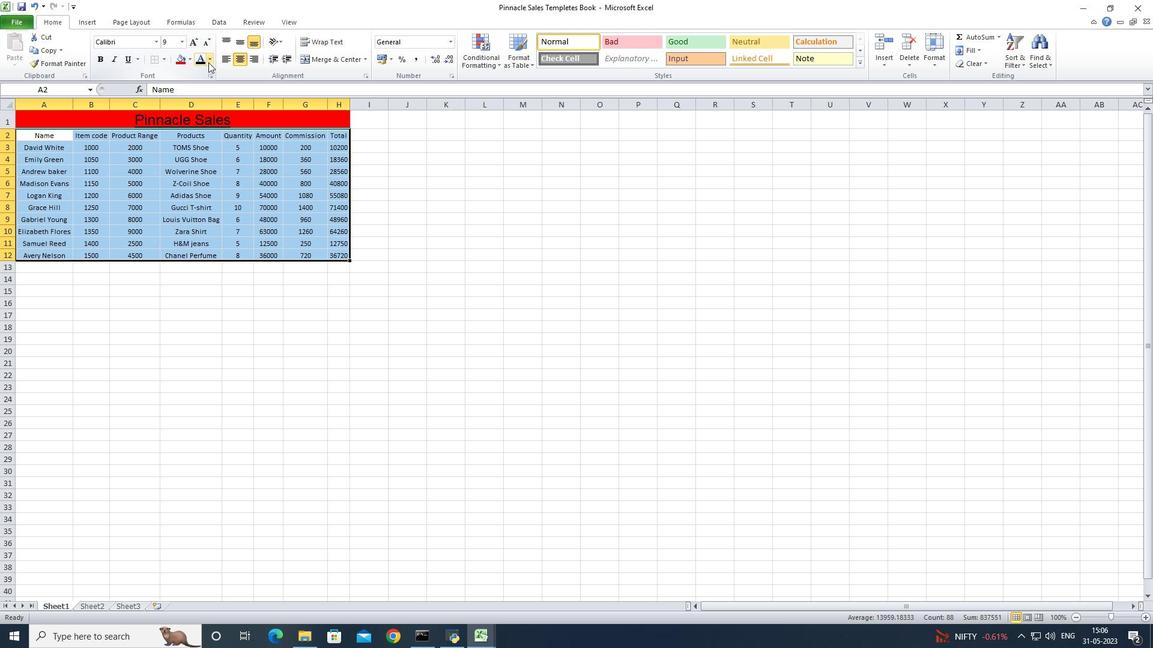 
Action: Mouse pressed left at (209, 62)
Screenshot: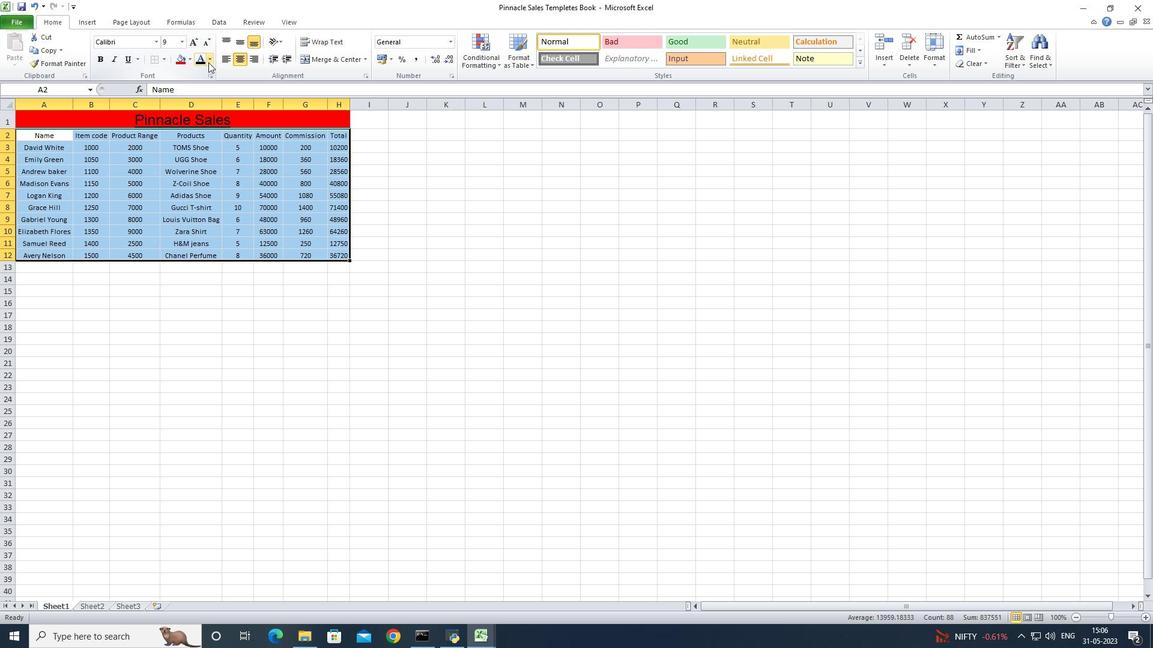 
Action: Mouse moved to (212, 96)
Screenshot: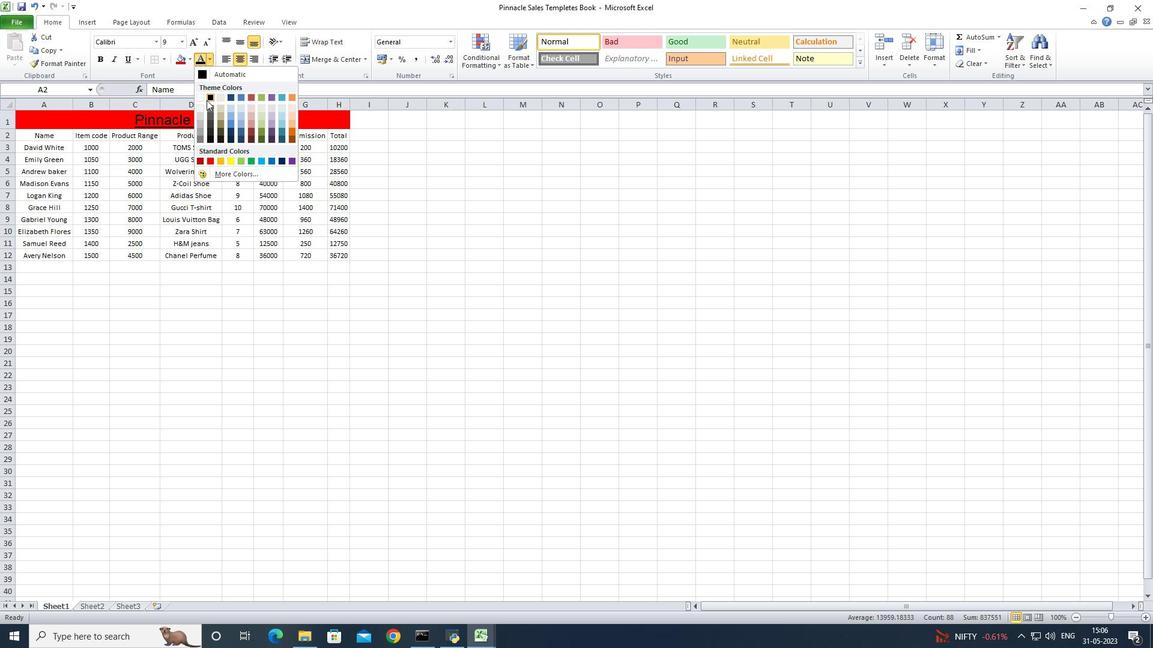 
Action: Mouse pressed left at (212, 96)
Screenshot: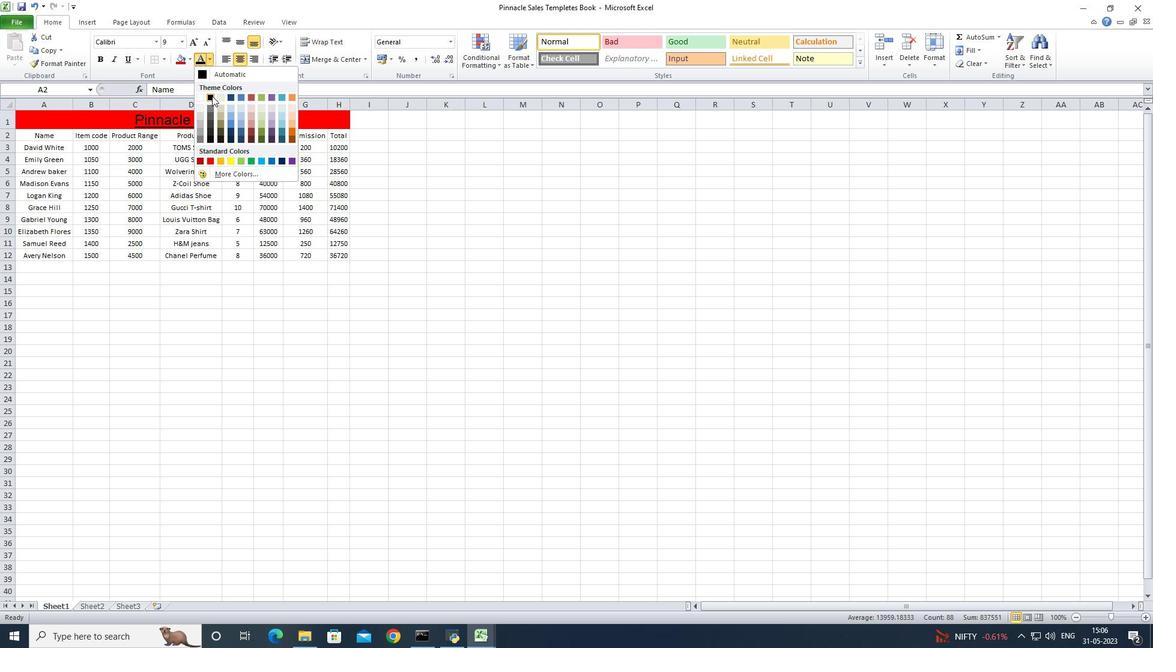
Action: Mouse moved to (164, 60)
Screenshot: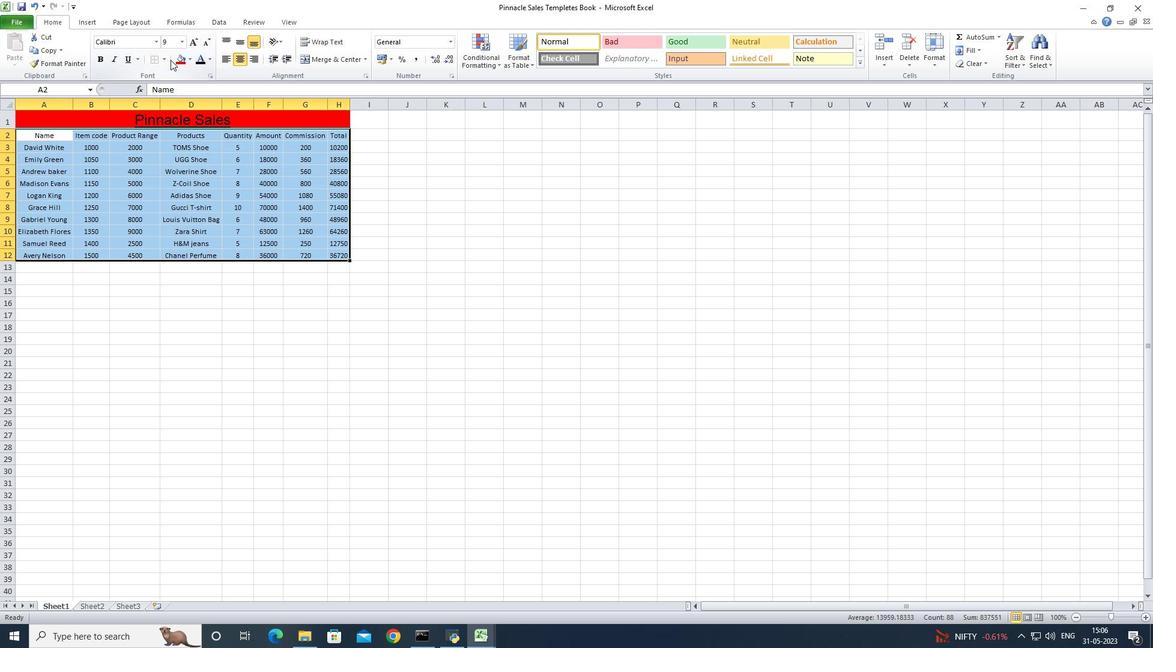 
Action: Mouse pressed left at (164, 60)
Screenshot: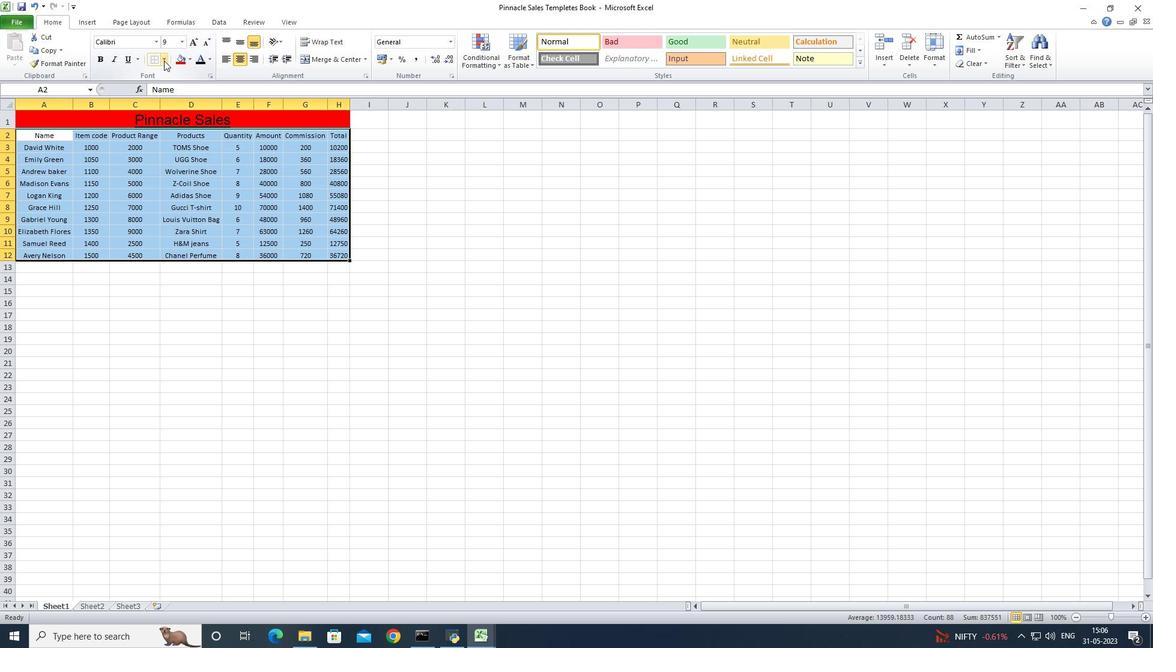 
Action: Mouse moved to (178, 142)
Screenshot: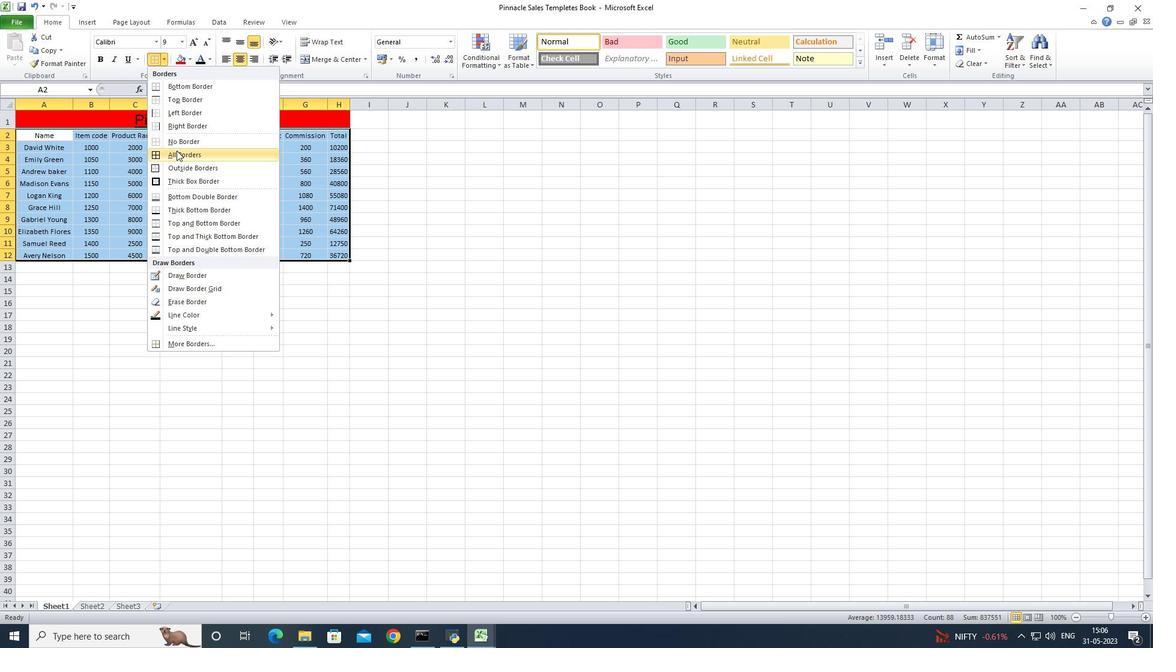 
Action: Mouse pressed left at (178, 142)
Screenshot: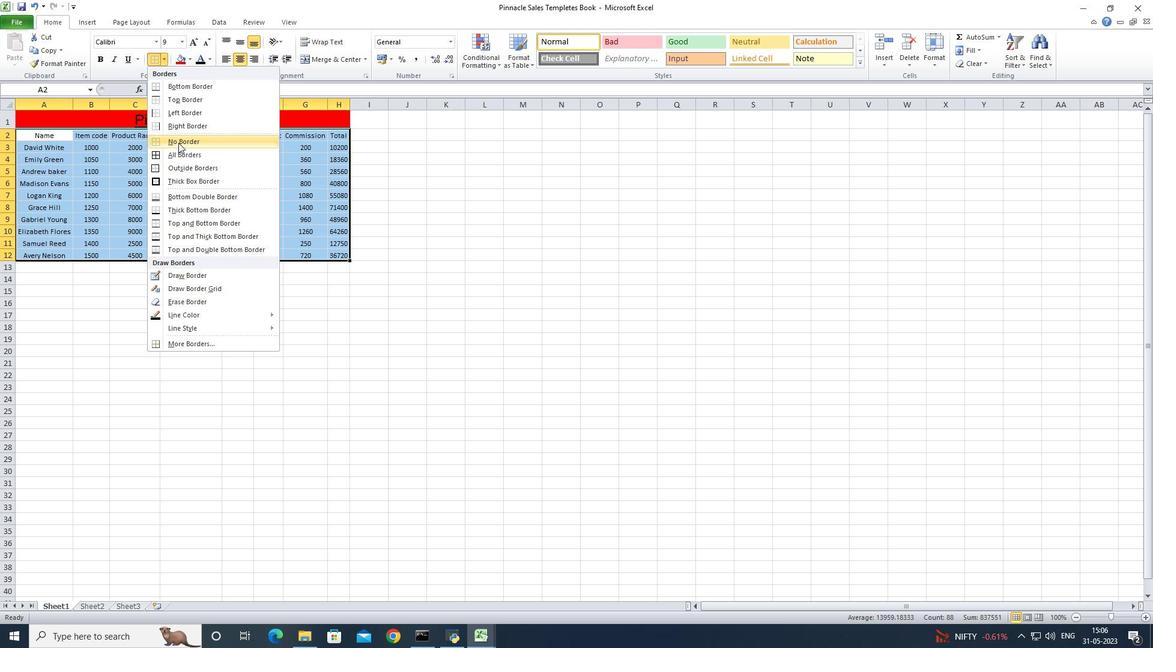 
Action: Mouse moved to (362, 273)
Screenshot: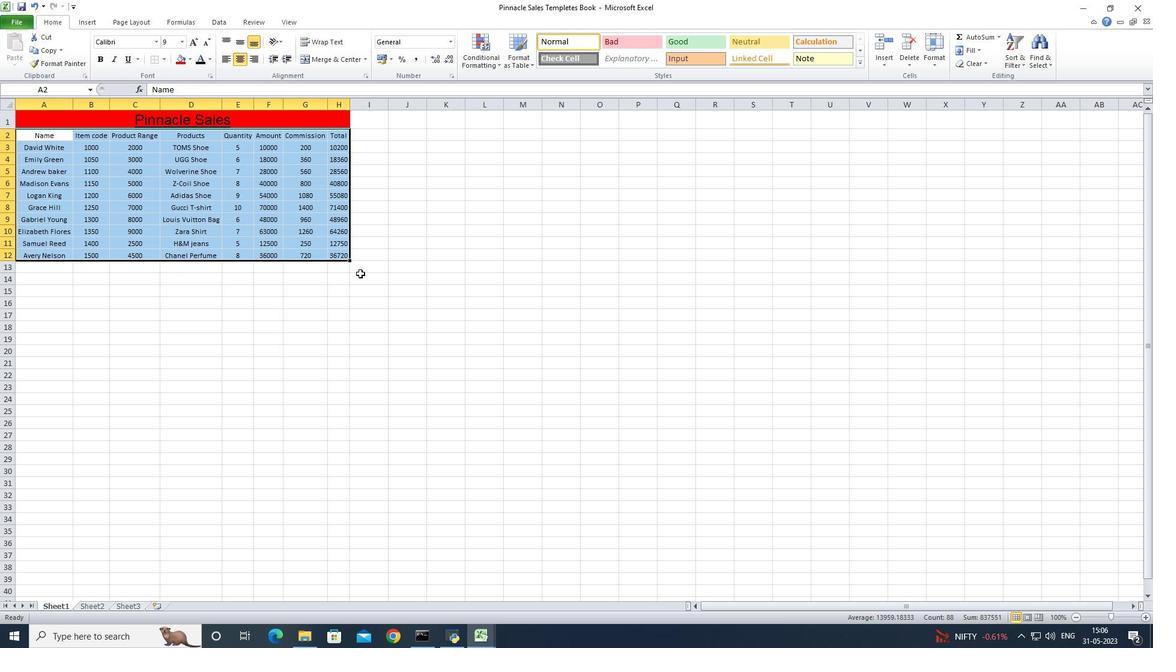 
Action: Mouse pressed left at (362, 273)
Screenshot: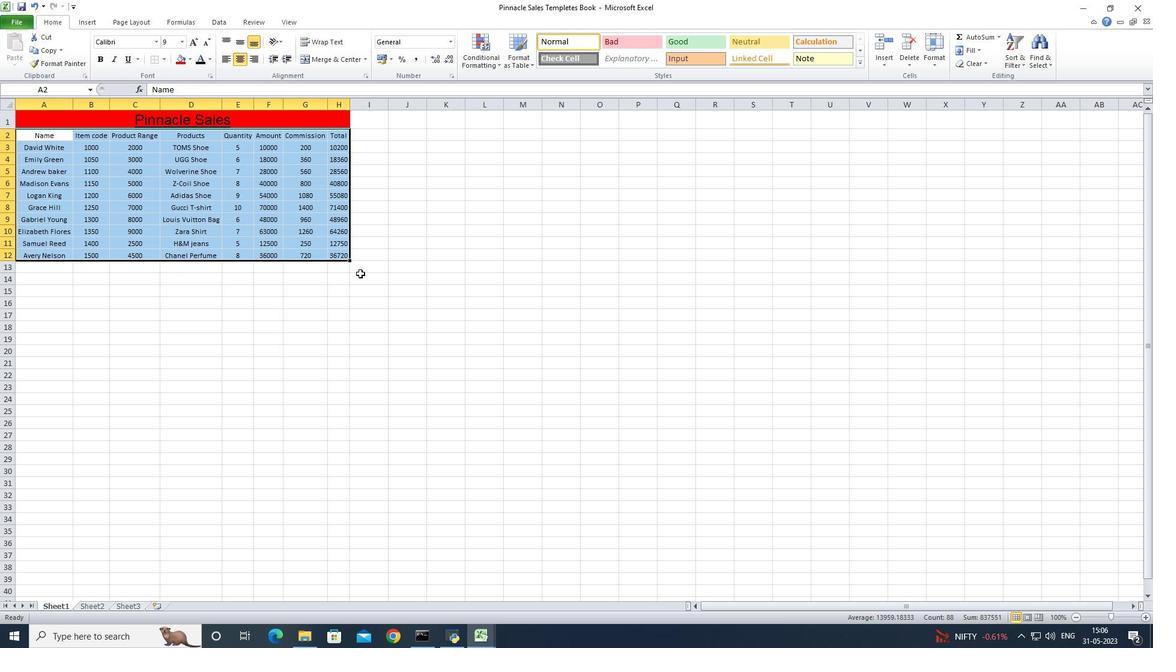 
Action: Mouse moved to (72, 106)
Screenshot: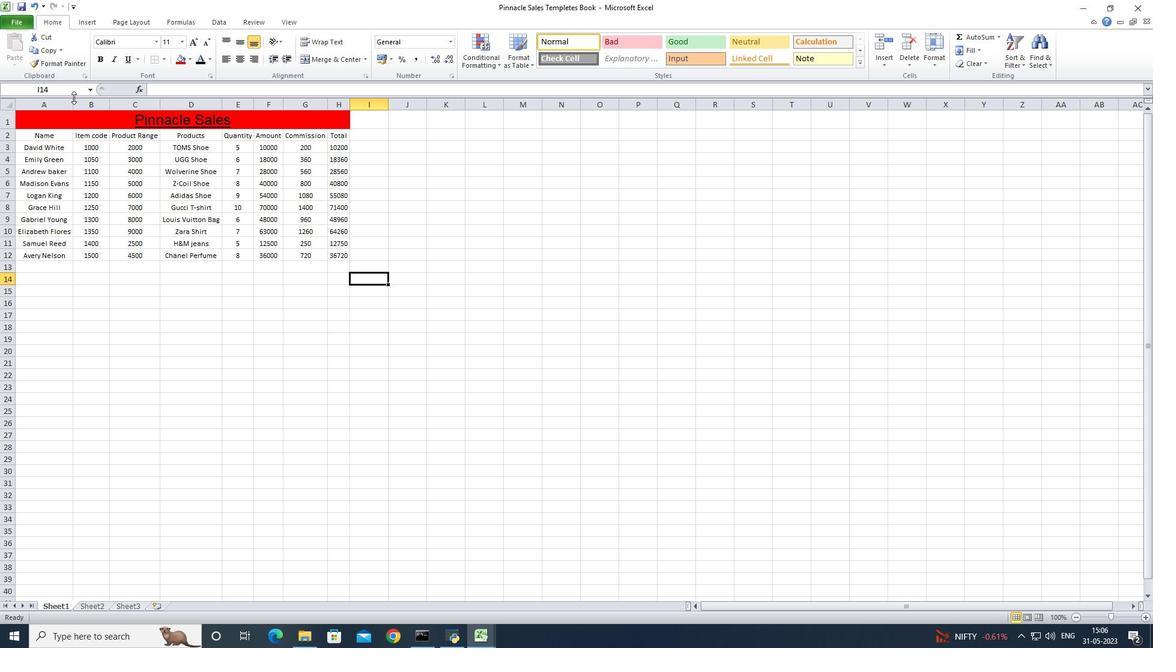 
Action: Mouse pressed left at (72, 106)
Screenshot: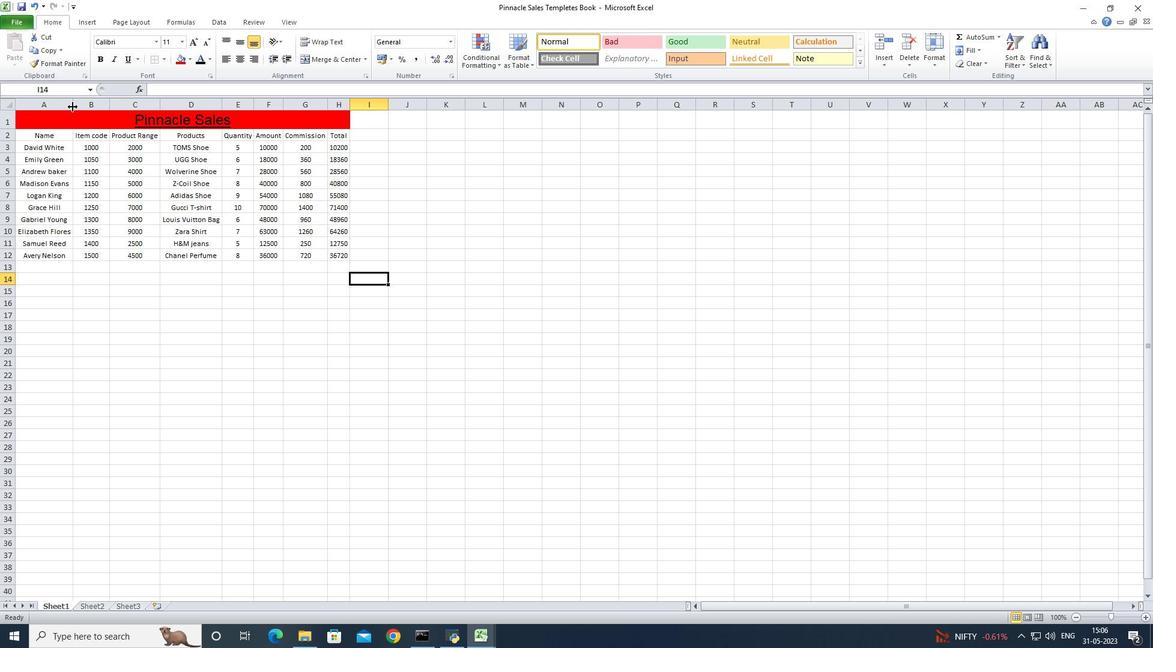 
Action: Mouse pressed left at (72, 106)
Screenshot: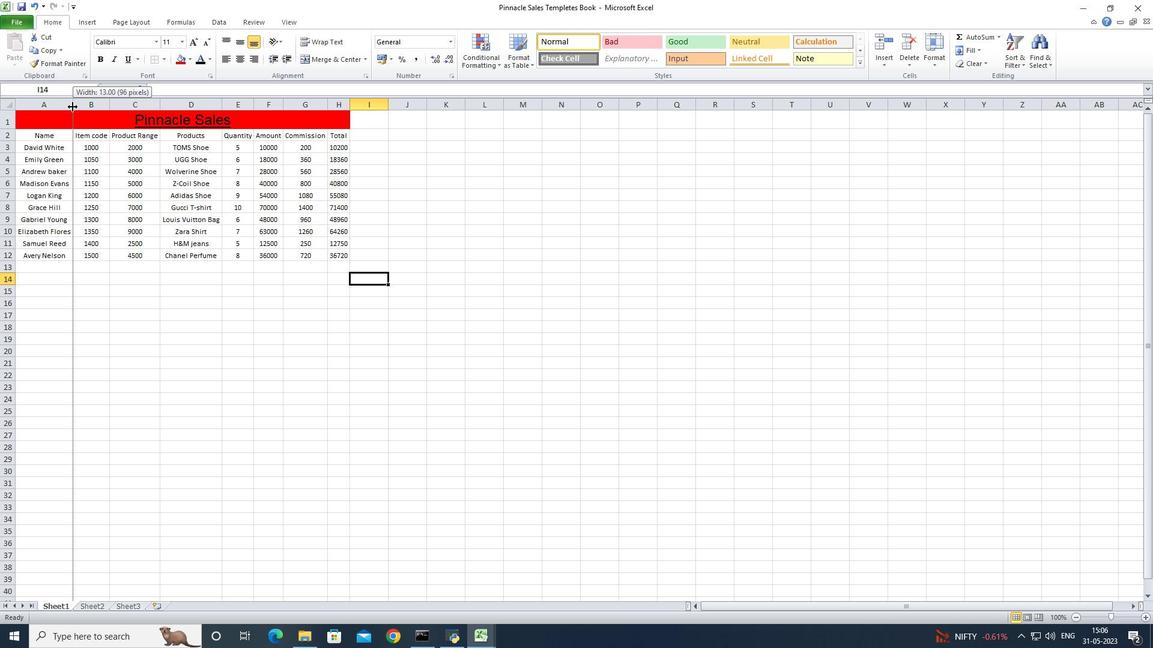 
Action: Mouse moved to (108, 103)
Screenshot: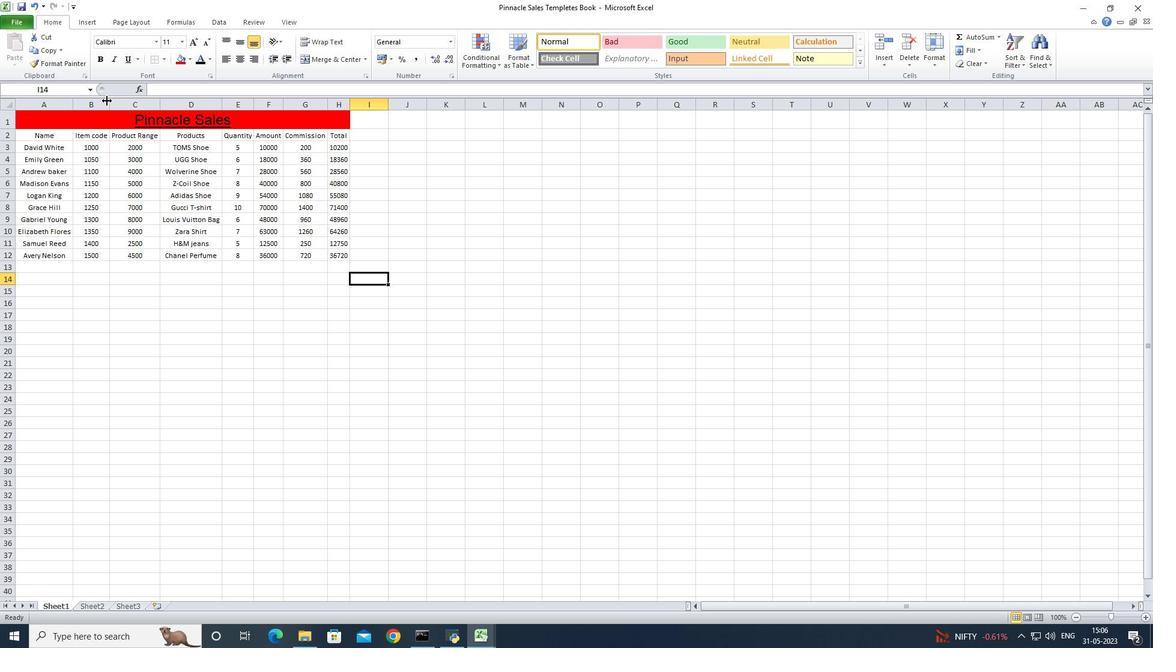
Action: Mouse pressed left at (108, 103)
Screenshot: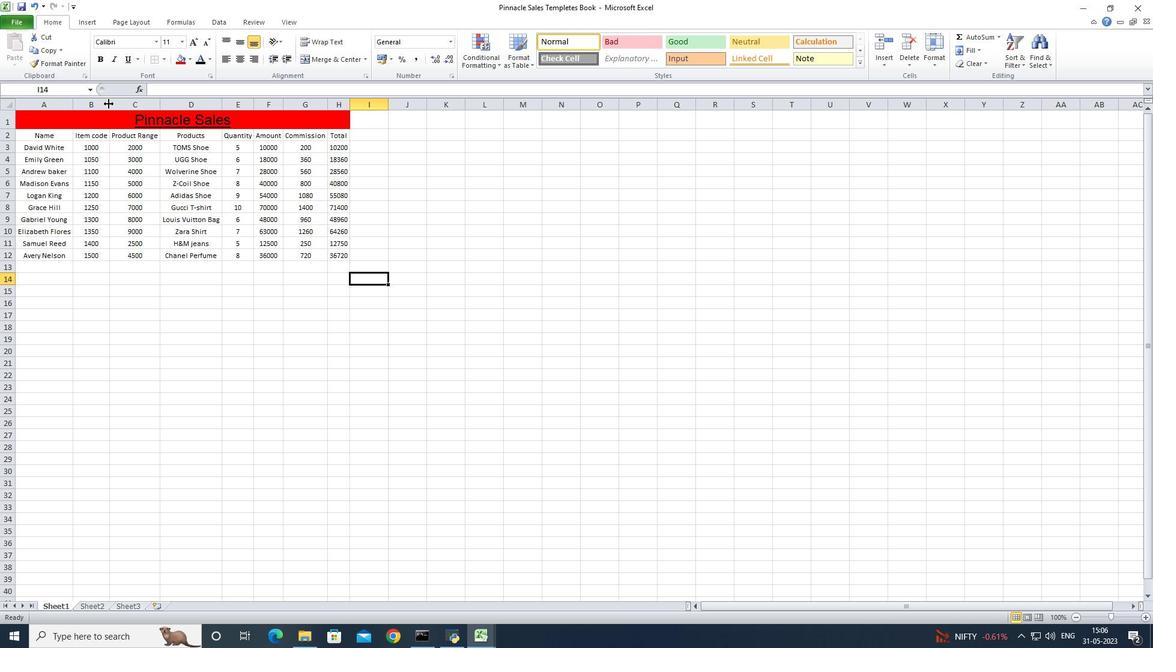 
Action: Mouse pressed left at (108, 103)
Screenshot: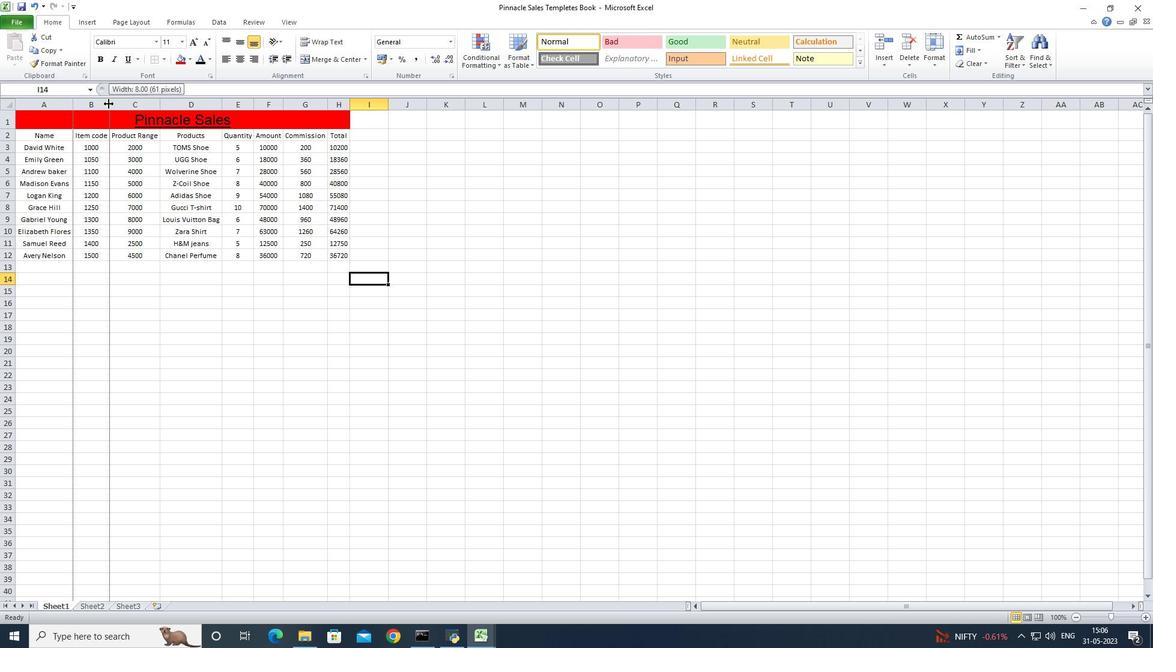 
Action: Mouse moved to (159, 107)
Screenshot: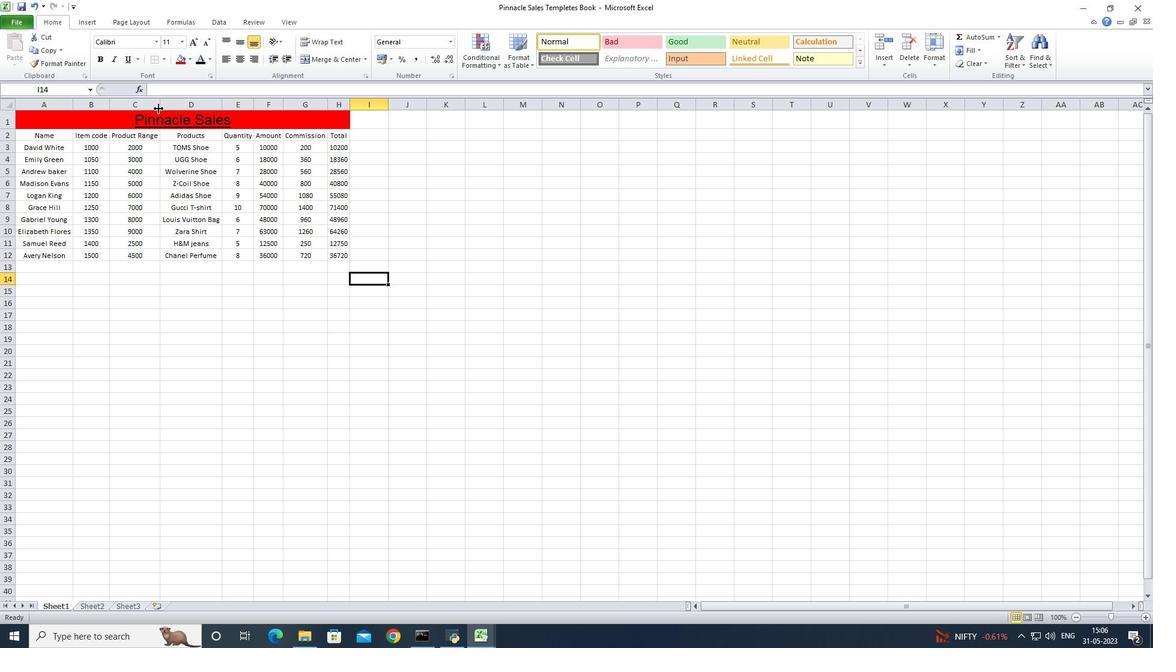 
Action: Mouse pressed left at (159, 107)
Screenshot: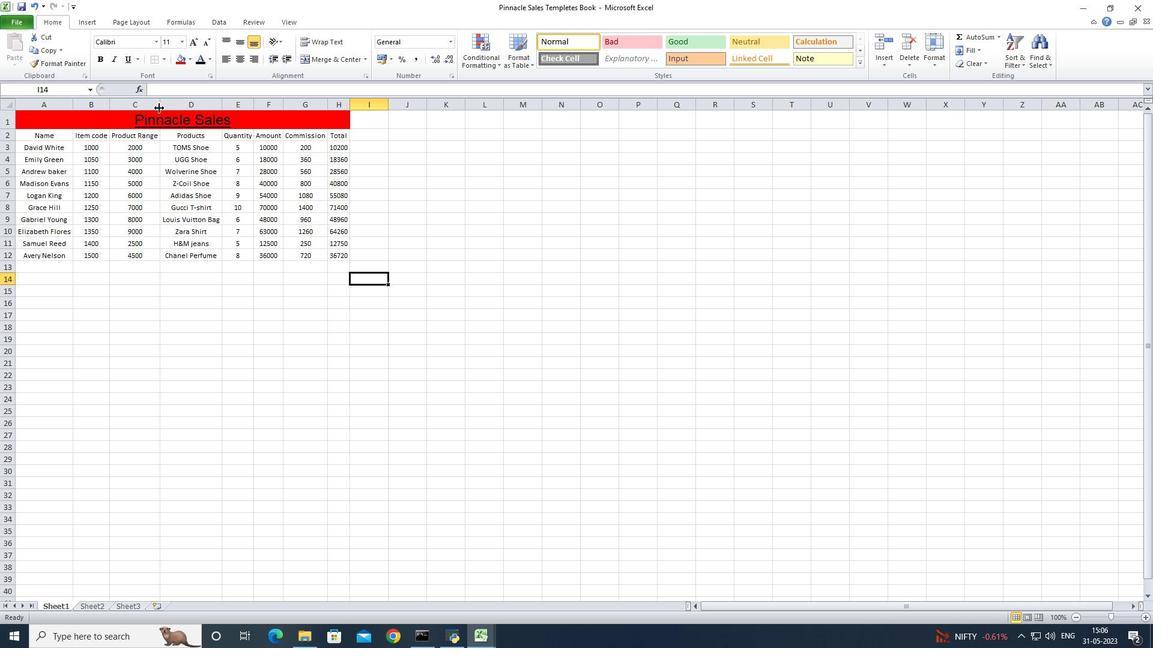 
Action: Mouse pressed left at (159, 107)
Screenshot: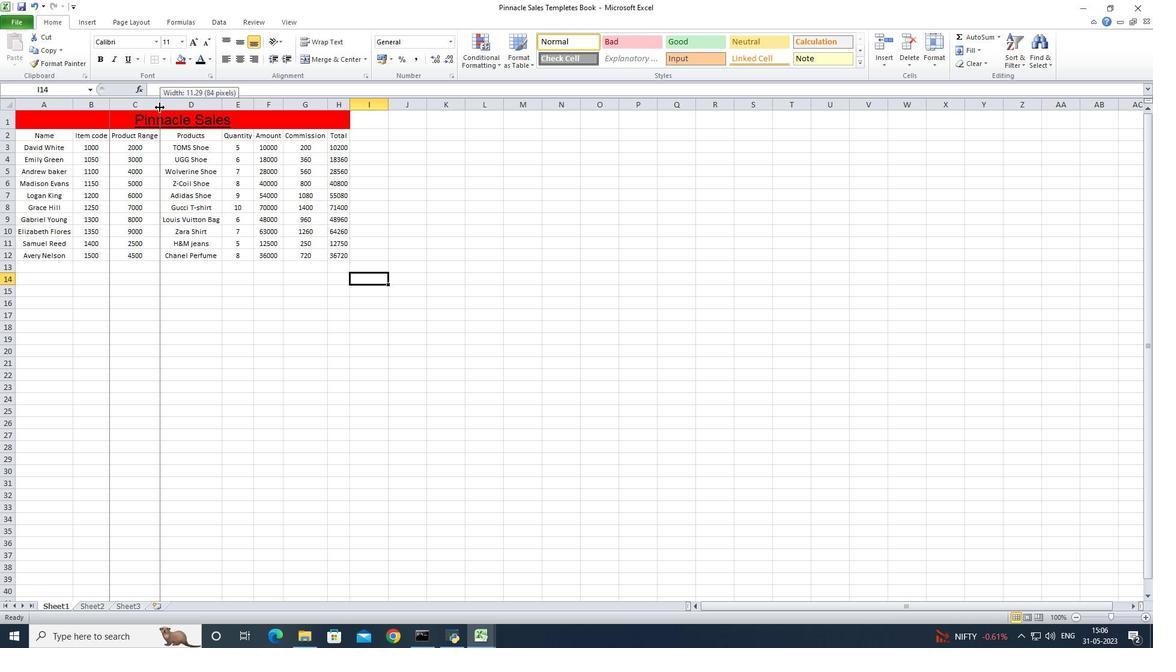 
Action: Mouse moved to (221, 108)
Screenshot: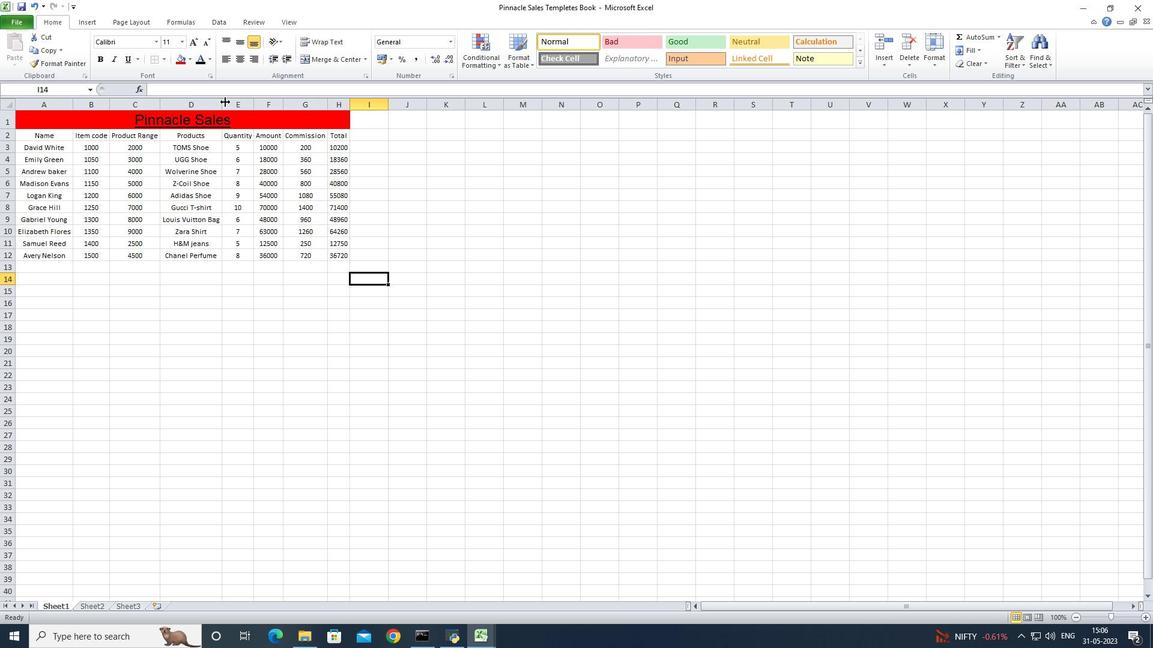 
Action: Mouse pressed left at (221, 108)
Screenshot: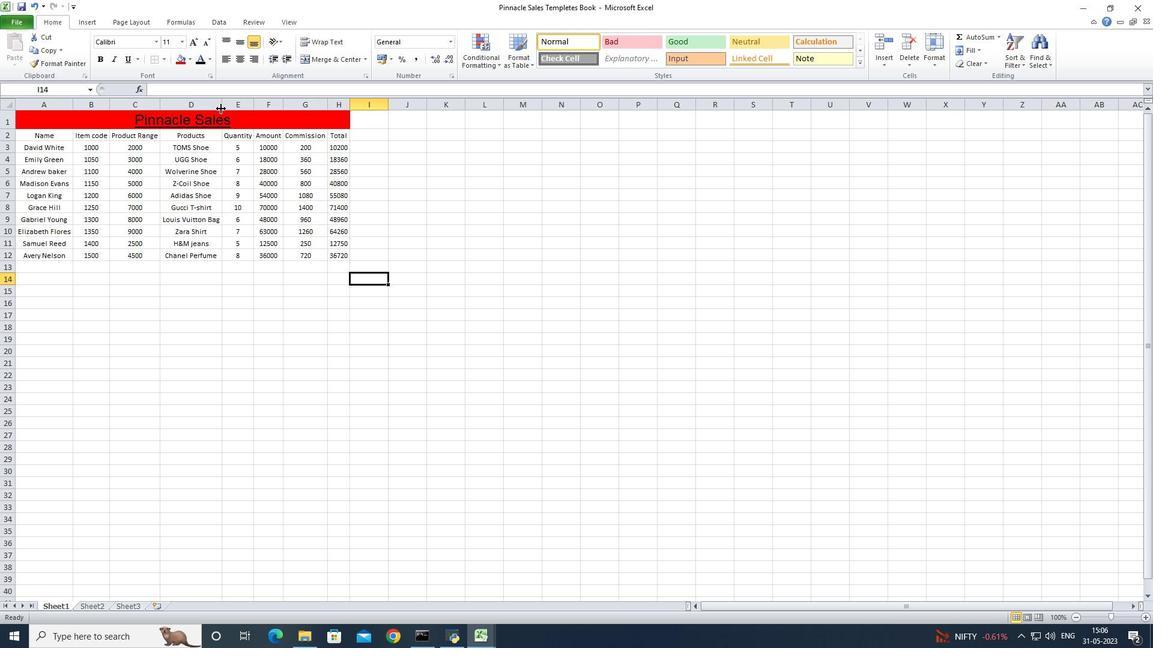 
Action: Mouse pressed left at (221, 108)
Screenshot: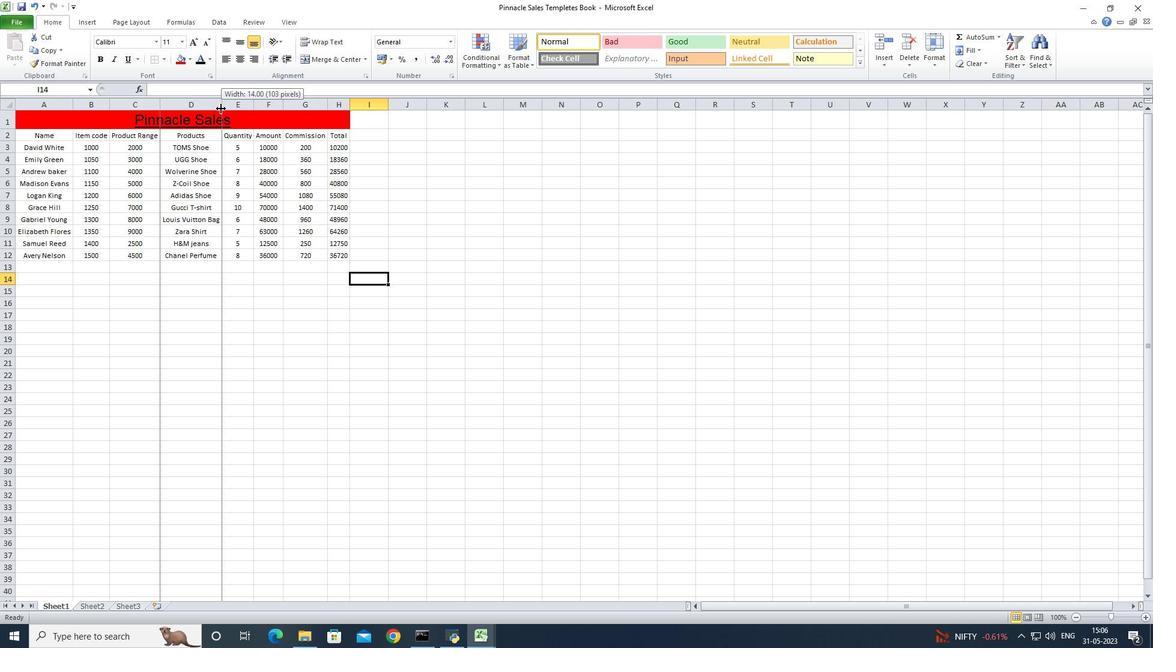 
Action: Mouse moved to (251, 108)
Screenshot: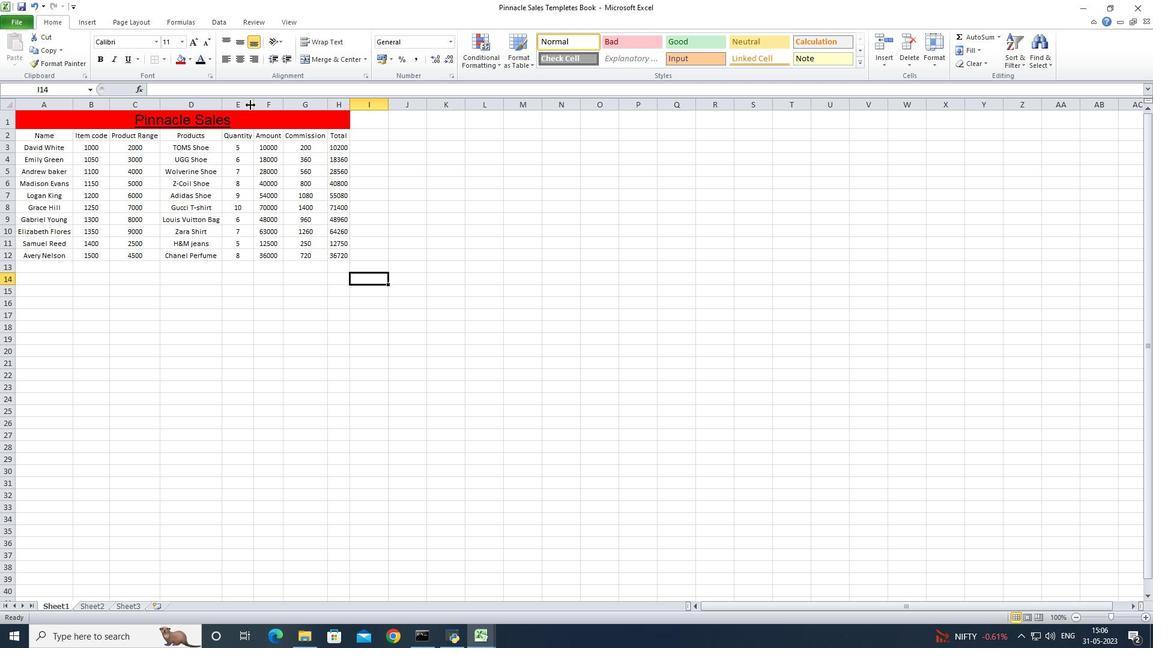 
Action: Mouse pressed left at (251, 108)
Screenshot: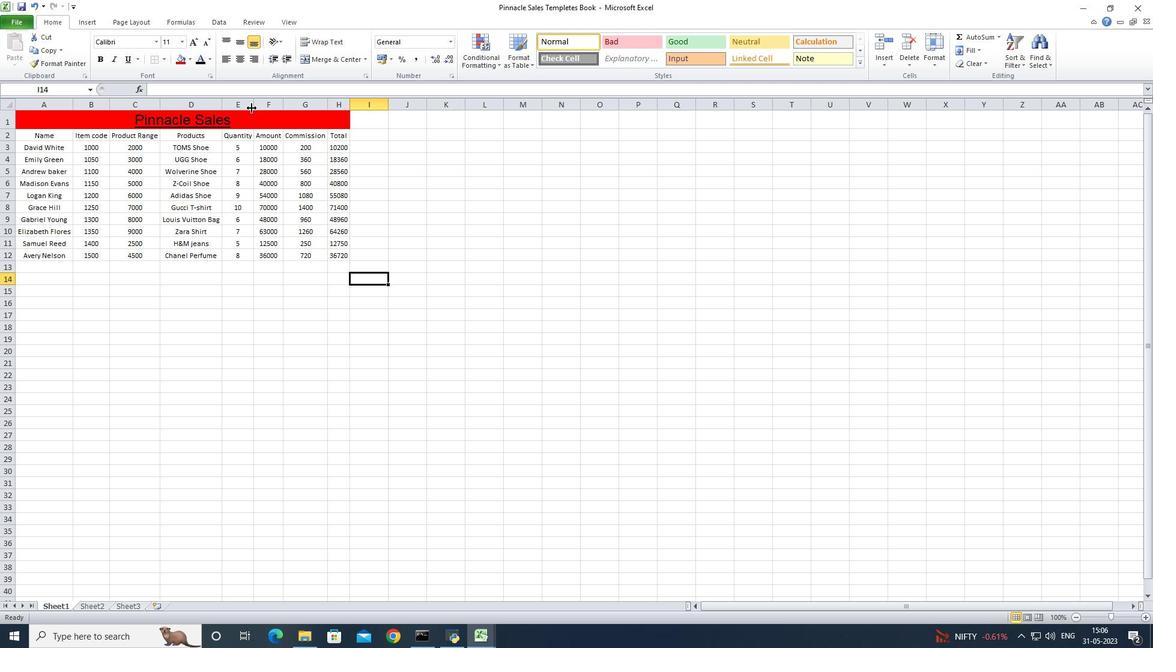 
Action: Mouse pressed left at (251, 108)
Screenshot: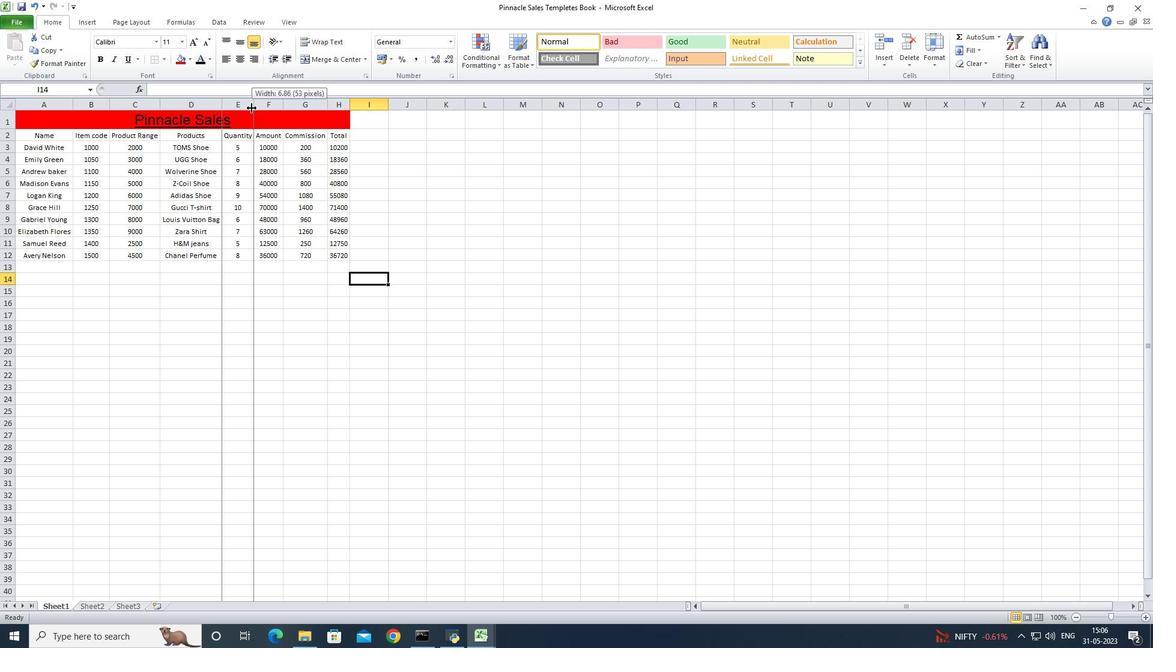 
Action: Mouse moved to (281, 108)
Screenshot: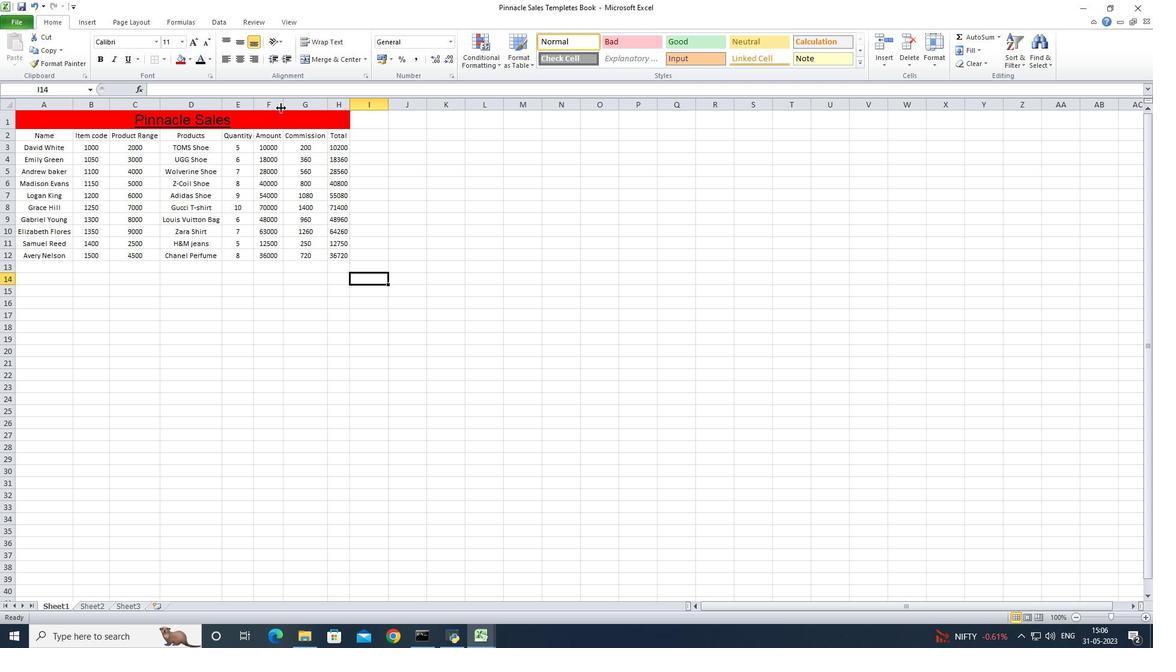 
Action: Mouse pressed left at (281, 108)
Screenshot: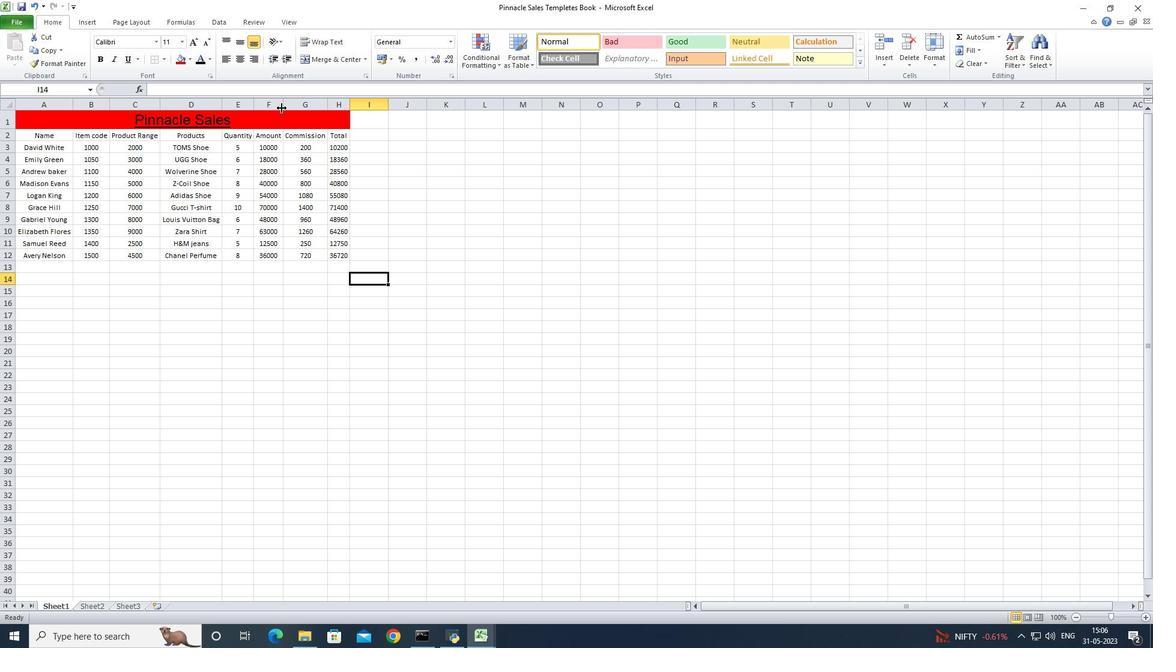 
Action: Mouse pressed left at (281, 108)
Screenshot: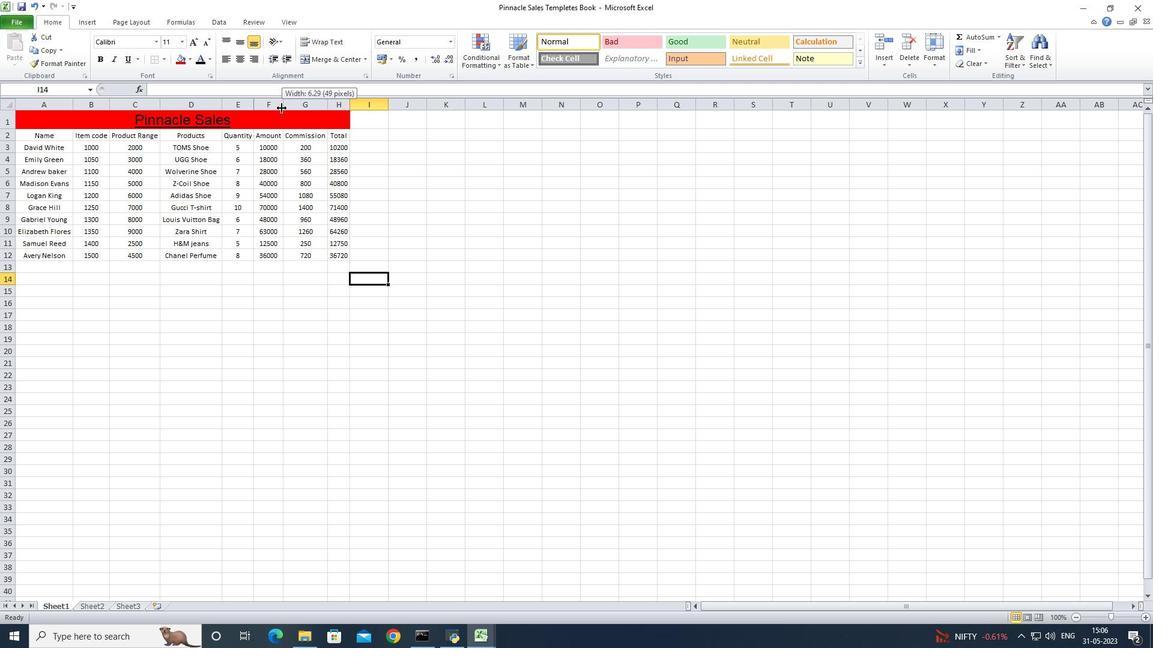 
Action: Mouse moved to (327, 106)
Screenshot: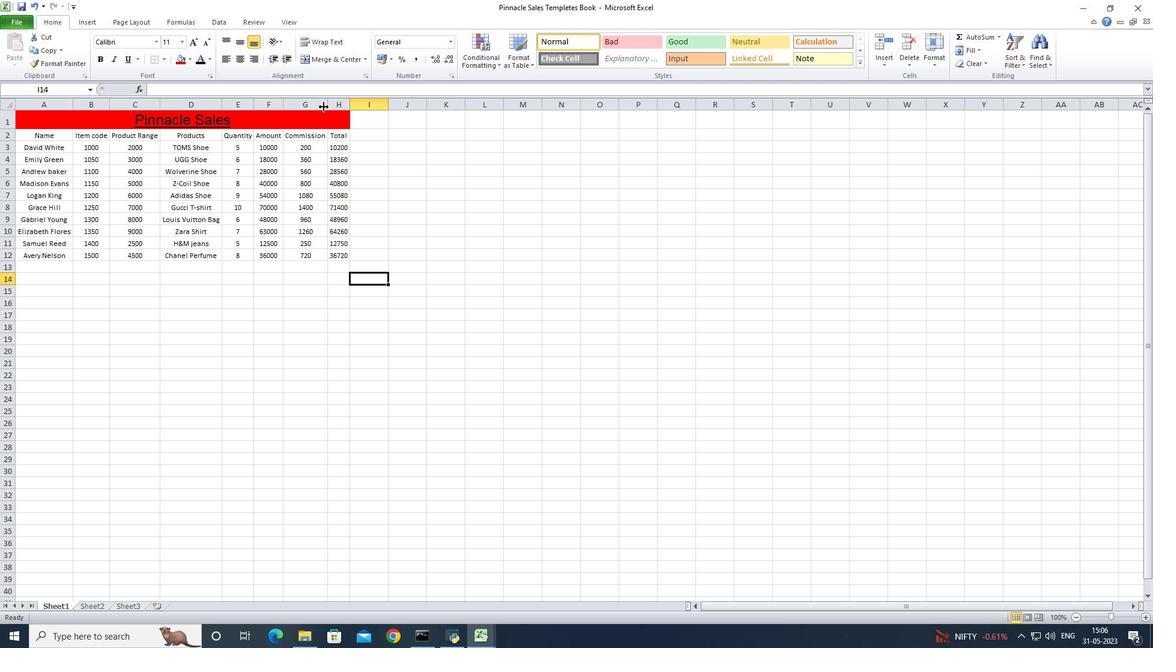
Action: Mouse pressed left at (327, 106)
Screenshot: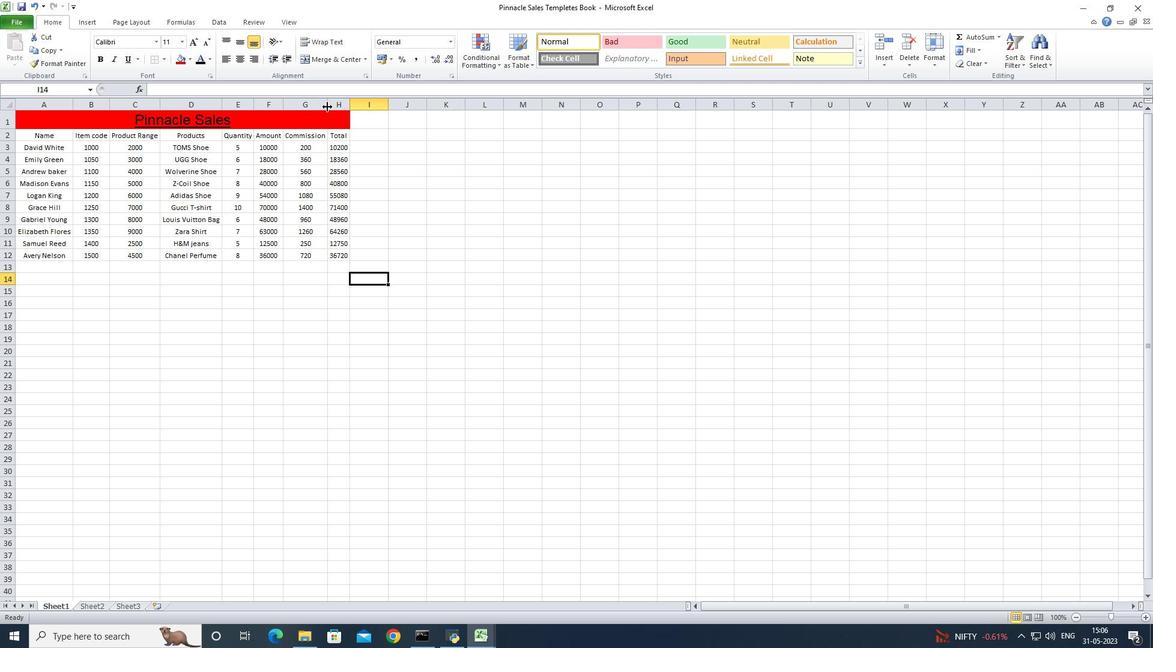 
Action: Mouse pressed left at (327, 106)
Screenshot: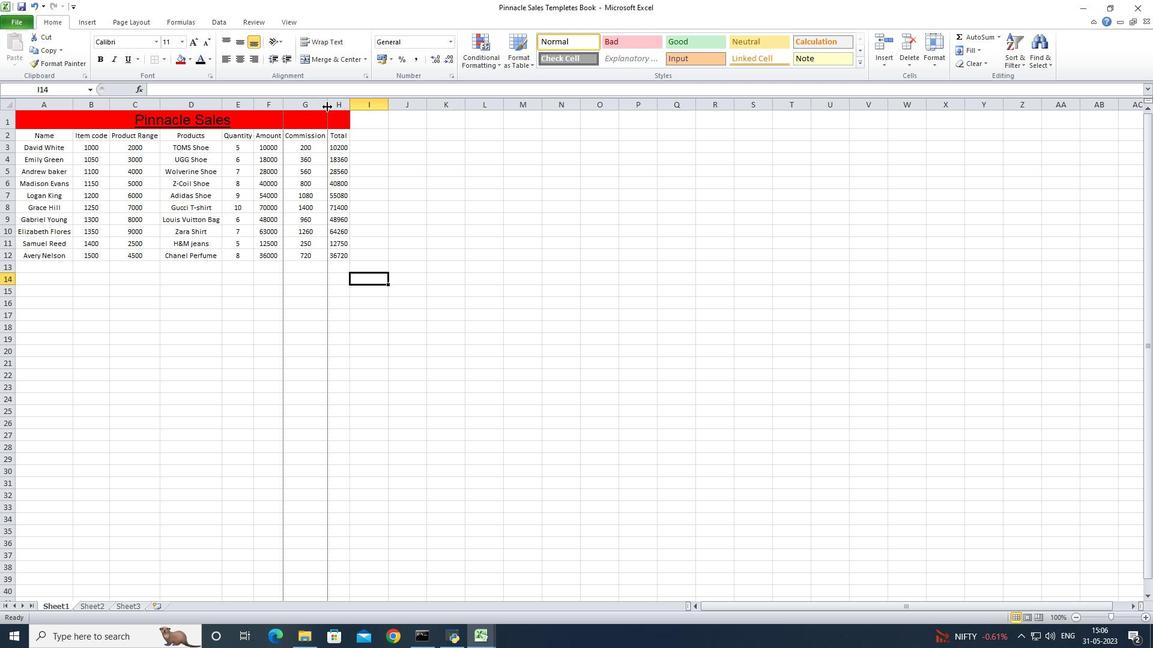 
Action: Mouse moved to (348, 106)
Screenshot: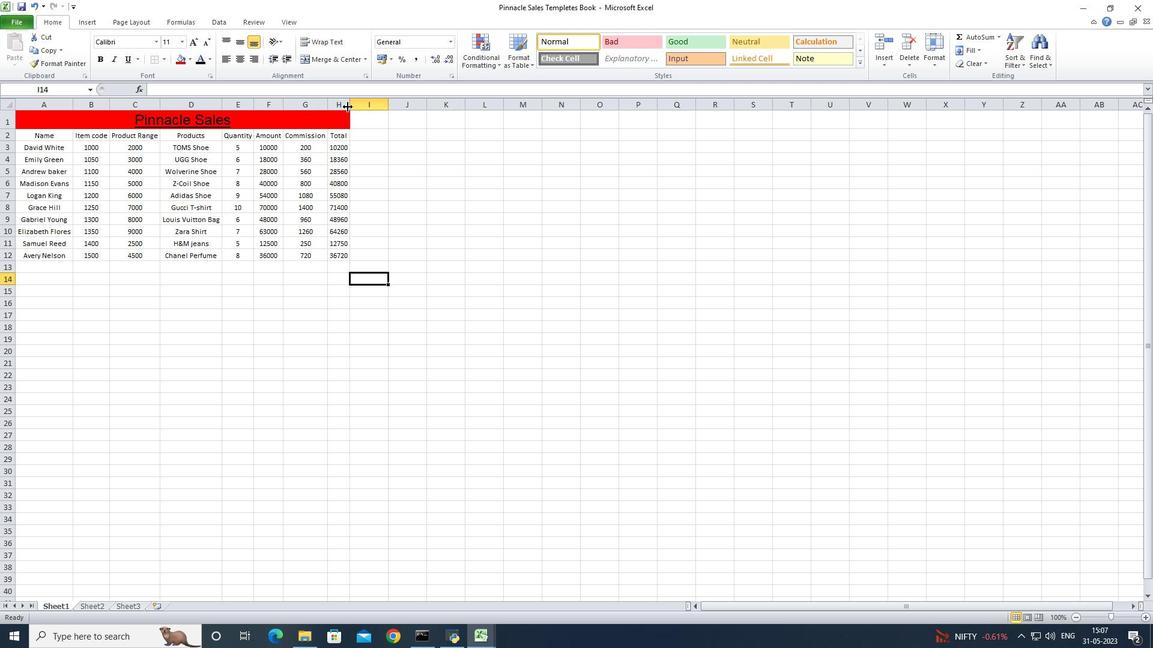 
Action: Mouse pressed left at (348, 106)
Screenshot: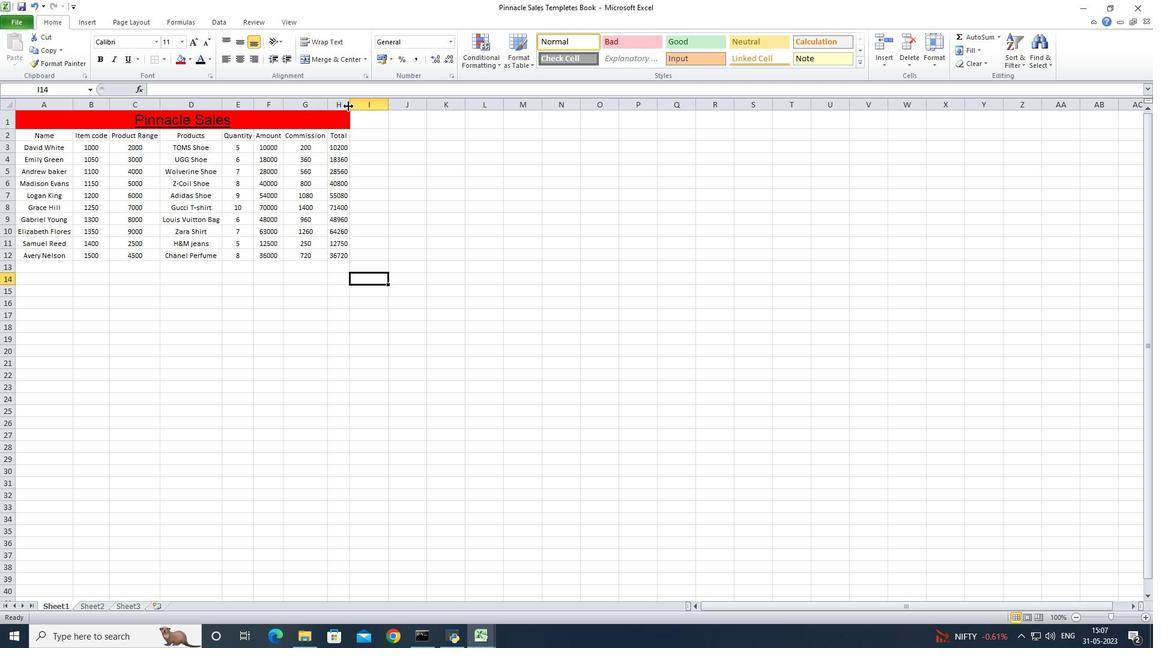
Action: Mouse pressed left at (348, 106)
Screenshot: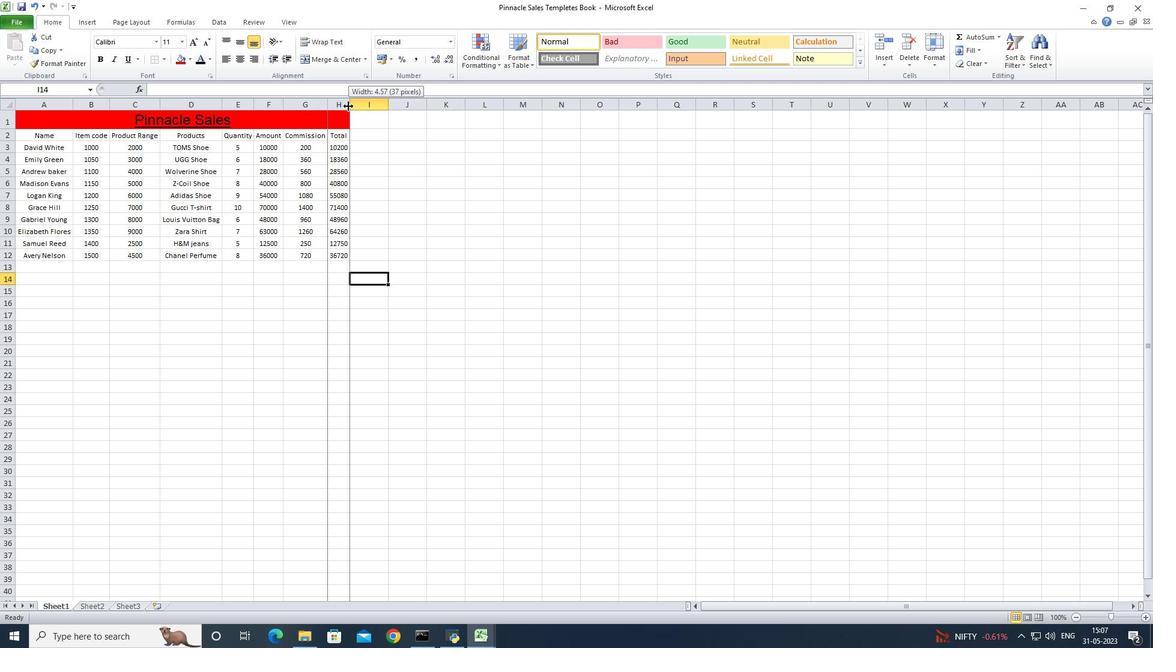 
Action: Mouse moved to (326, 268)
Screenshot: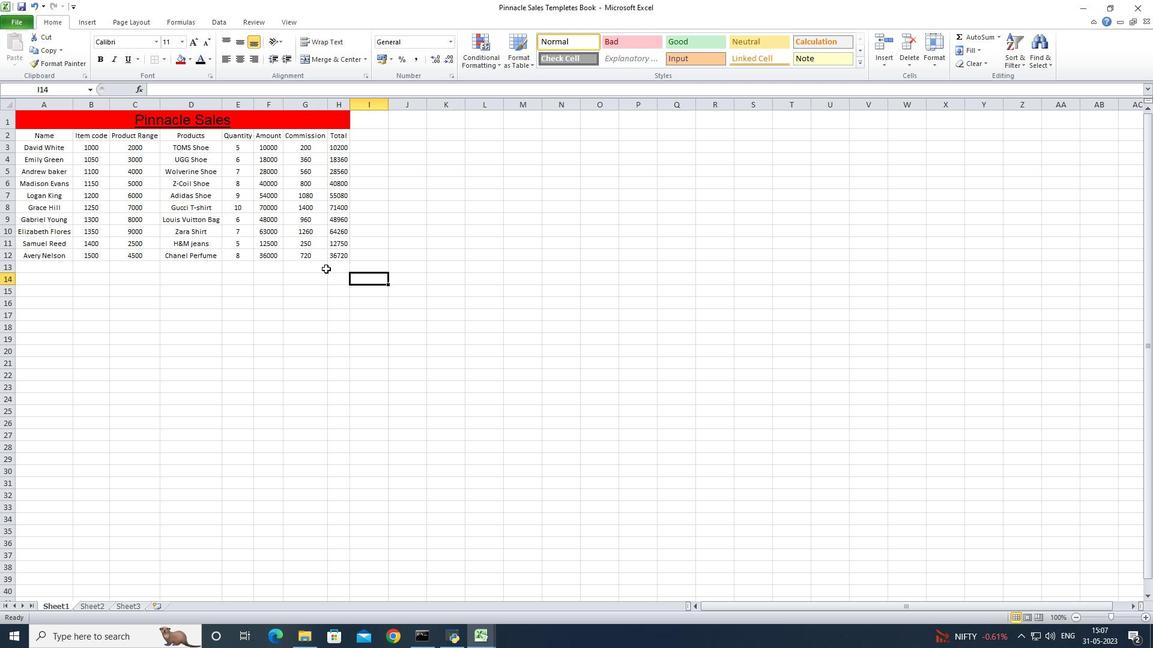 
Action: Mouse pressed left at (326, 268)
Screenshot: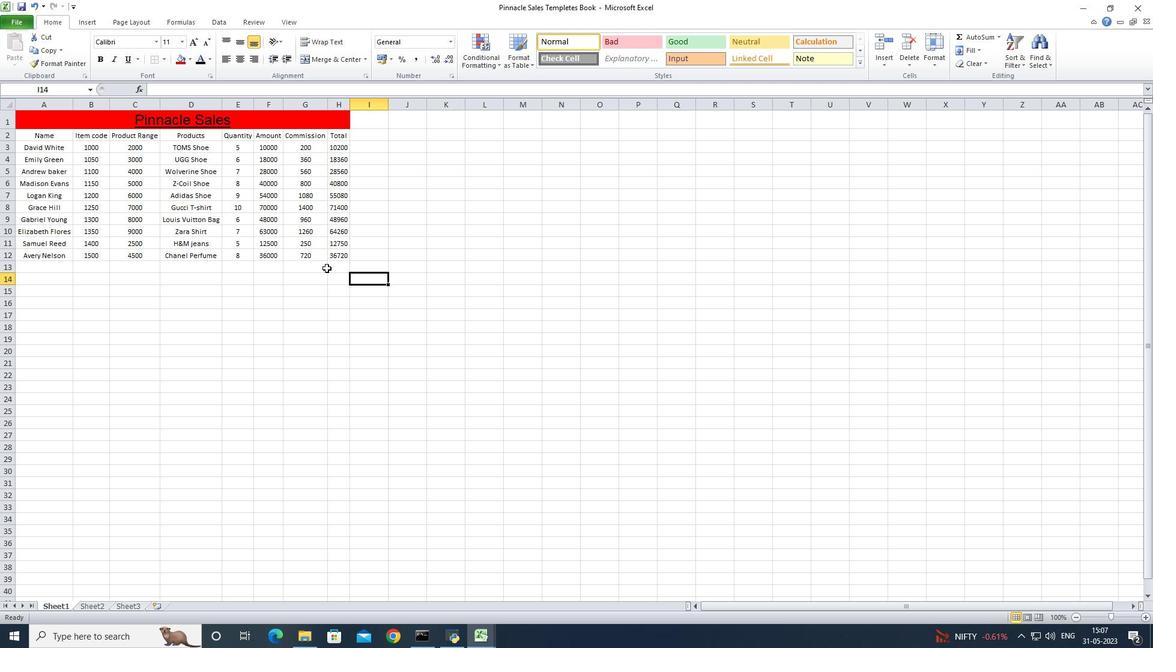 
Action: Mouse moved to (239, 297)
Screenshot: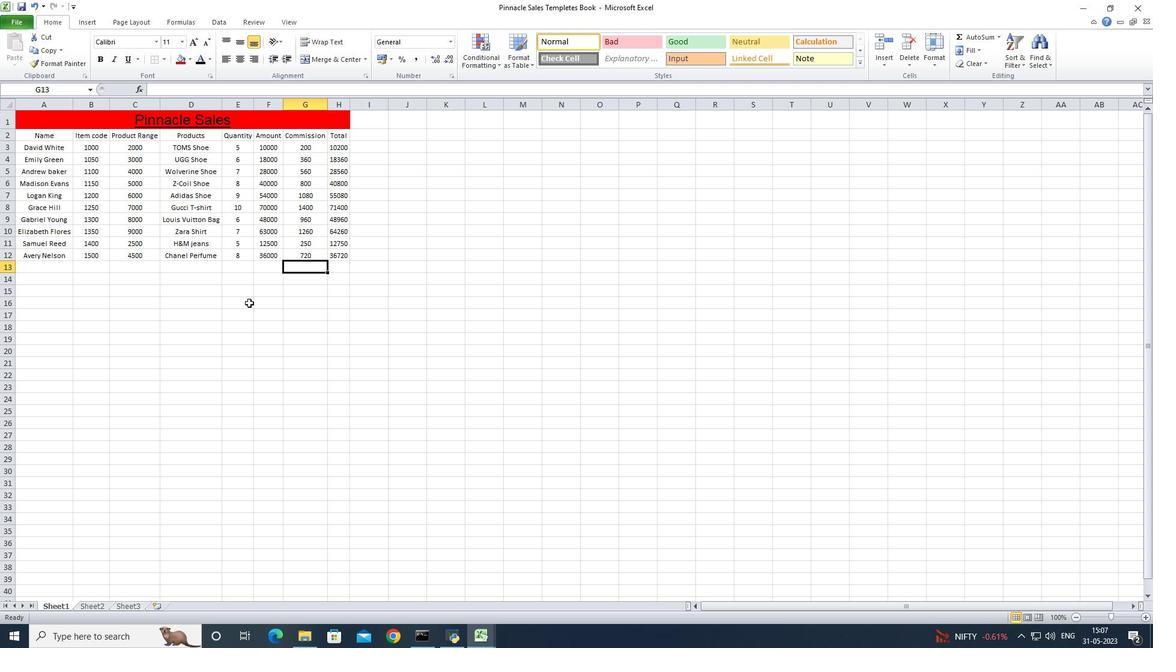 
Action: Mouse pressed left at (239, 297)
Screenshot: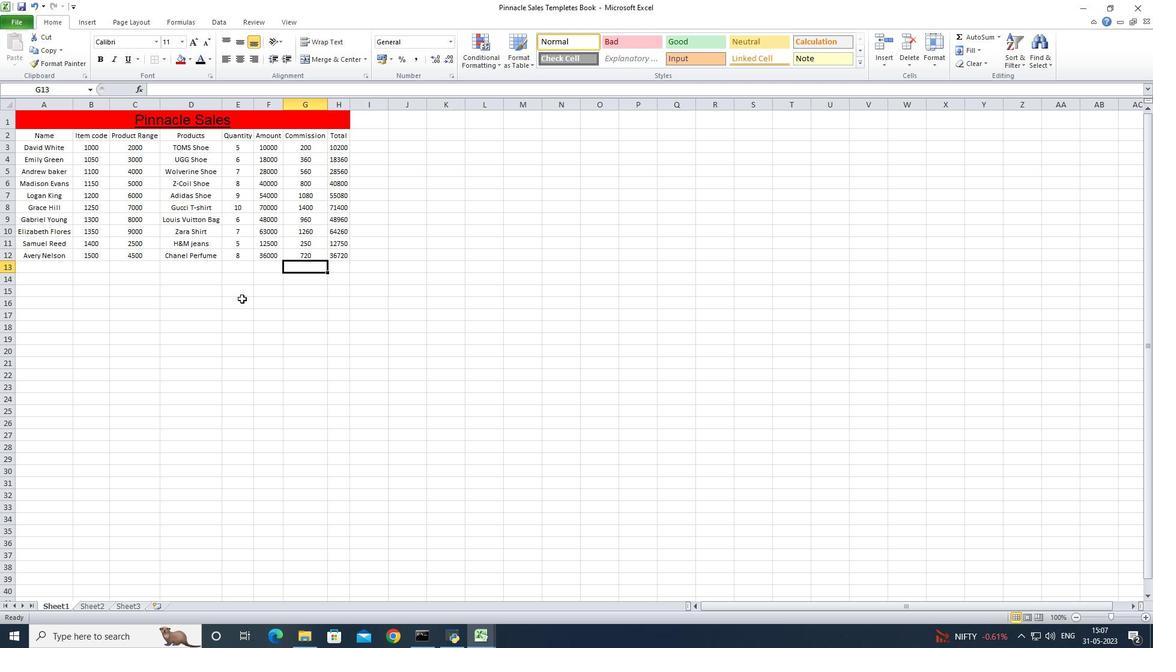 
Action: Mouse moved to (201, 284)
Screenshot: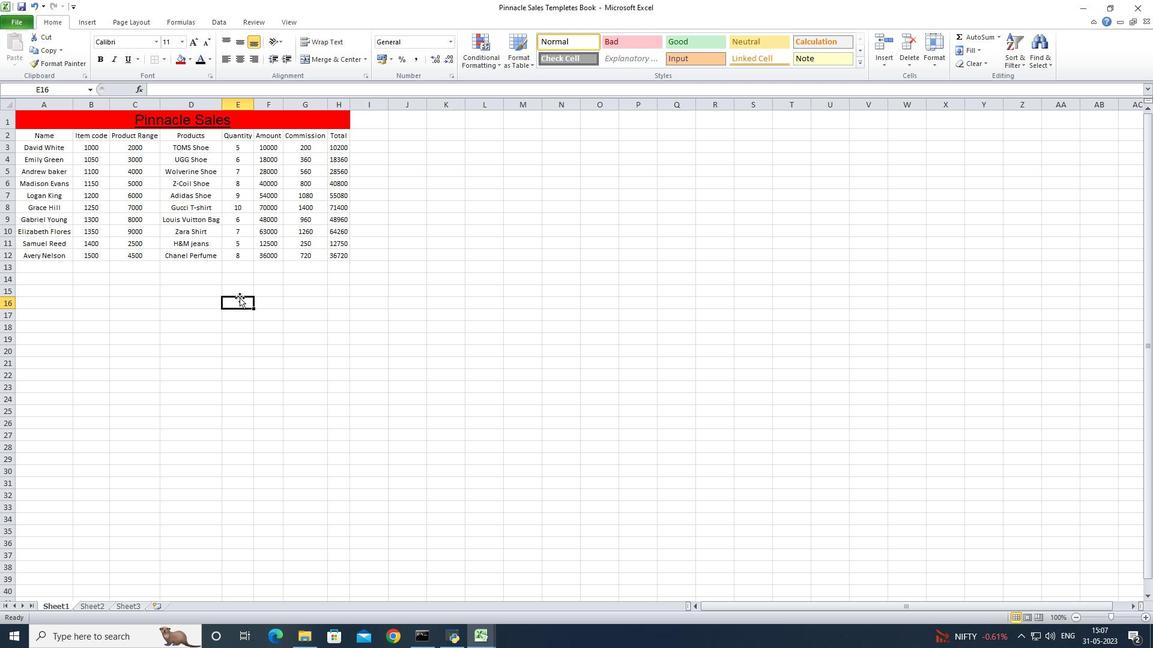 
Action: Key pressed ctrl+S
Screenshot: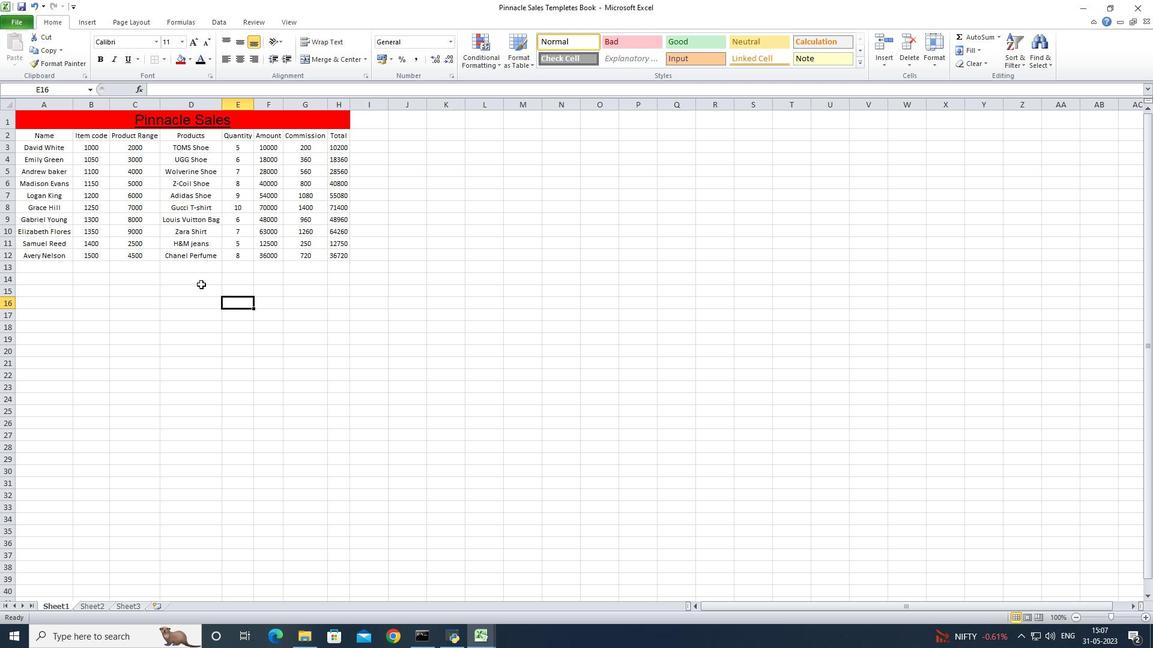 
